 Task: Manage philanthropic or nonprofit projects, social impact campaigns, or community development in a repository.
Action: Mouse moved to (148, 113)
Screenshot: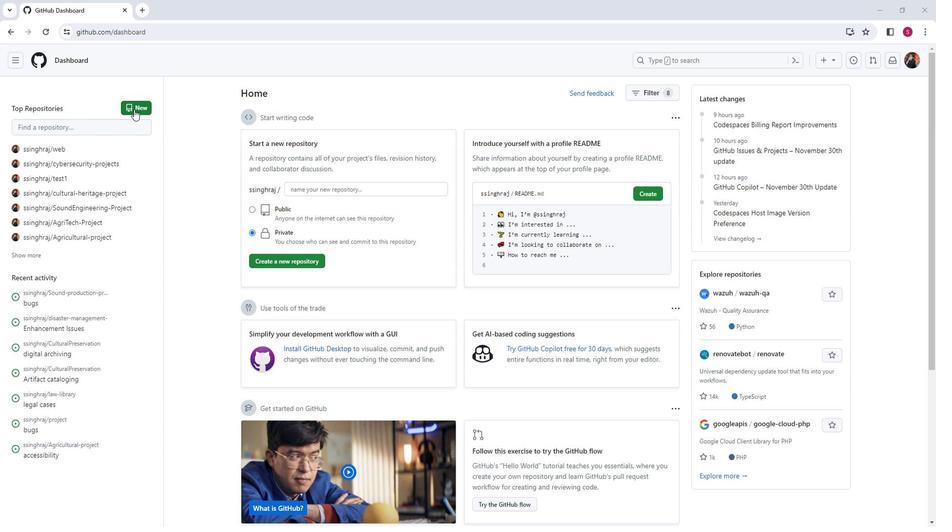 
Action: Mouse pressed left at (148, 113)
Screenshot: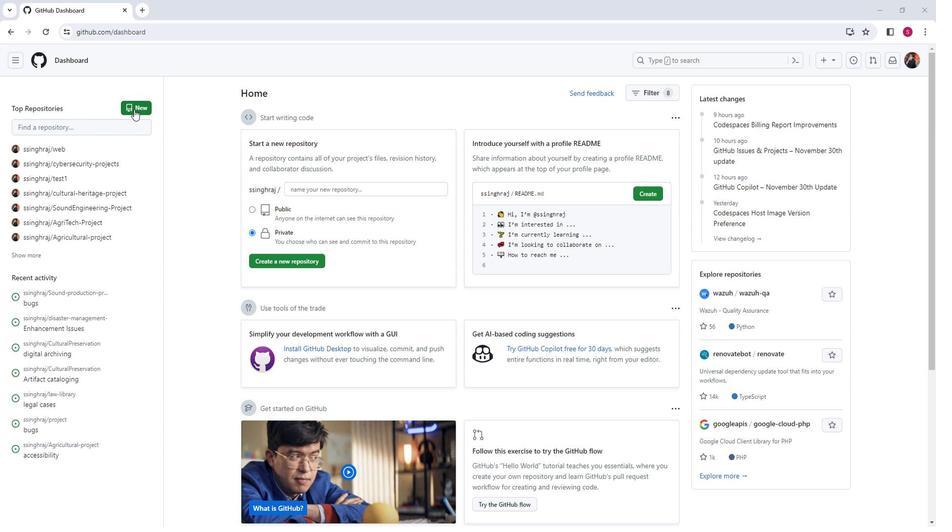 
Action: Mouse moved to (403, 249)
Screenshot: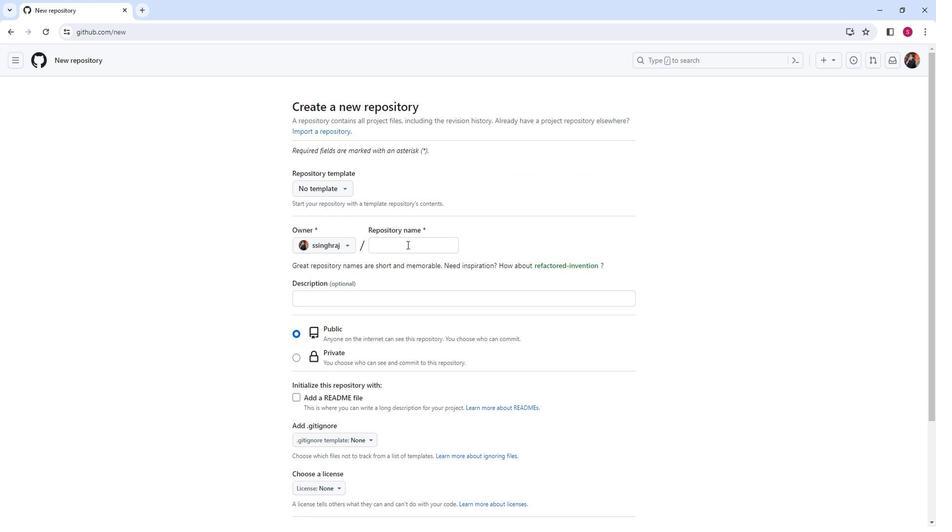 
Action: Mouse pressed left at (403, 249)
Screenshot: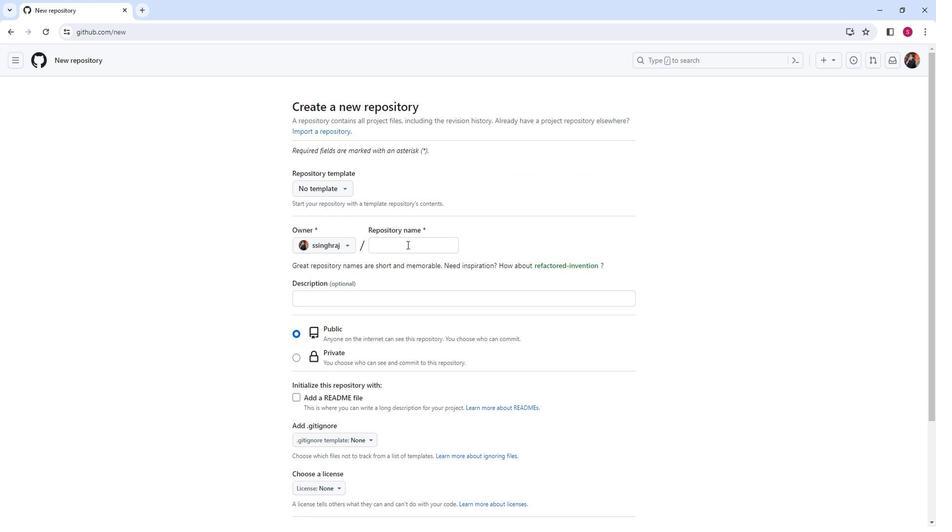 
Action: Key pressed nonprofit<Key.space>projects
Screenshot: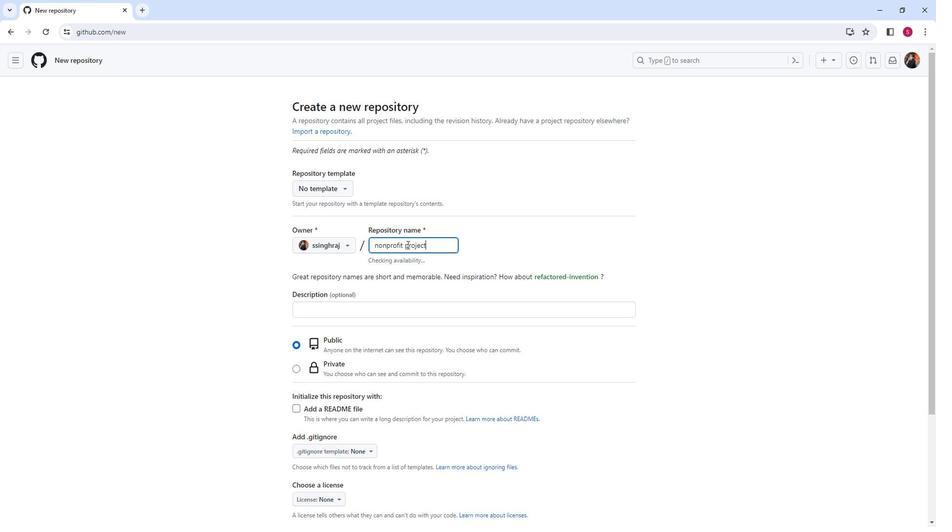
Action: Mouse moved to (437, 322)
Screenshot: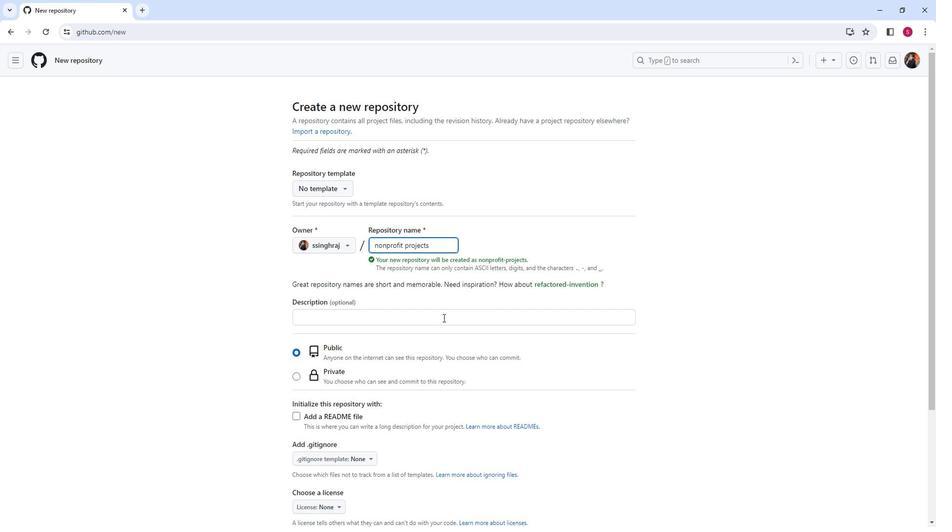 
Action: Mouse scrolled (437, 322) with delta (0, 0)
Screenshot: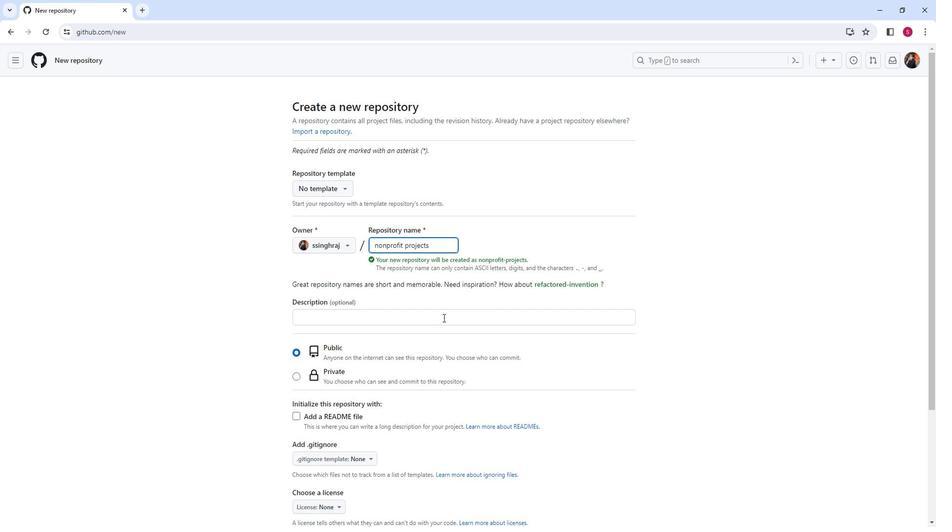 
Action: Mouse scrolled (437, 322) with delta (0, 0)
Screenshot: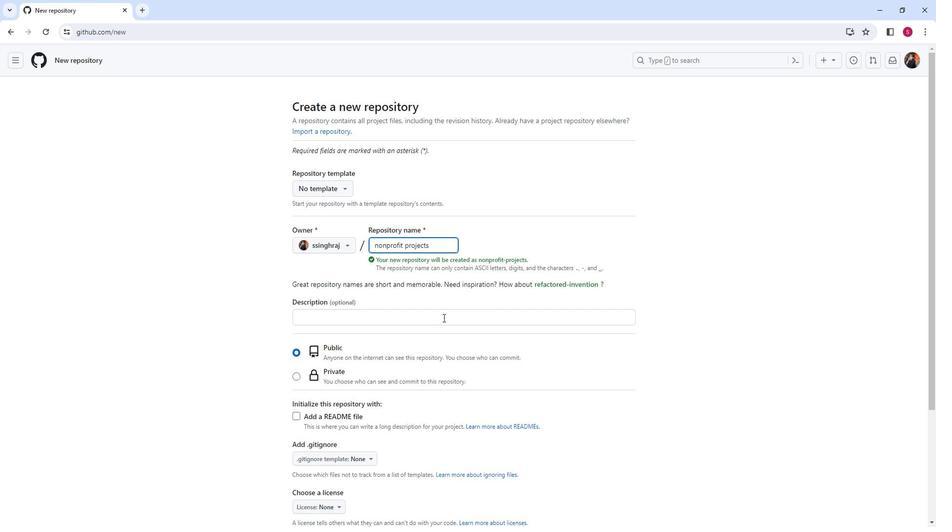 
Action: Mouse scrolled (437, 322) with delta (0, 0)
Screenshot: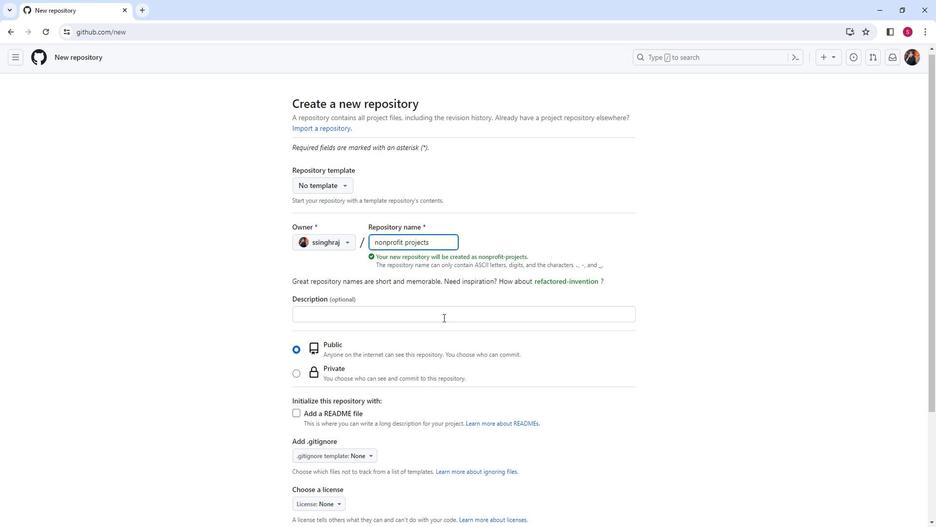 
Action: Mouse scrolled (437, 322) with delta (0, 0)
Screenshot: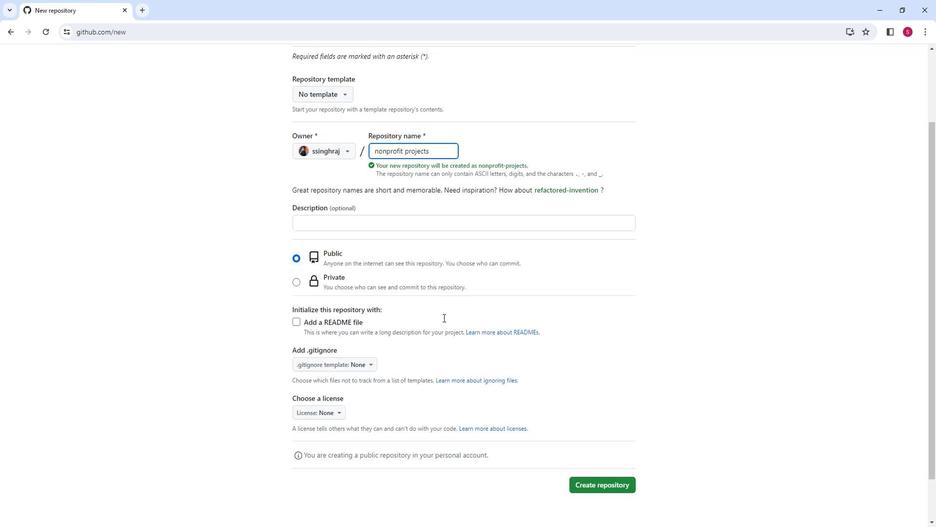 
Action: Mouse moved to (302, 273)
Screenshot: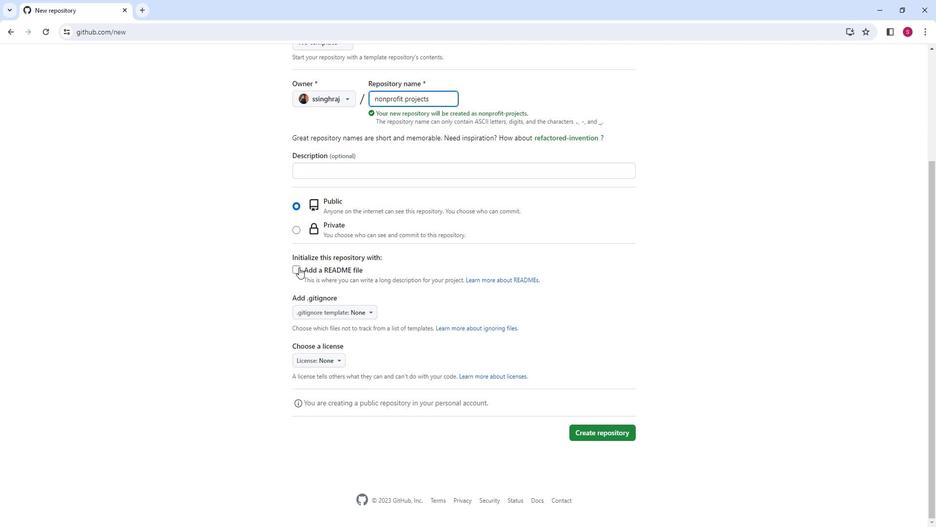 
Action: Mouse pressed left at (302, 273)
Screenshot: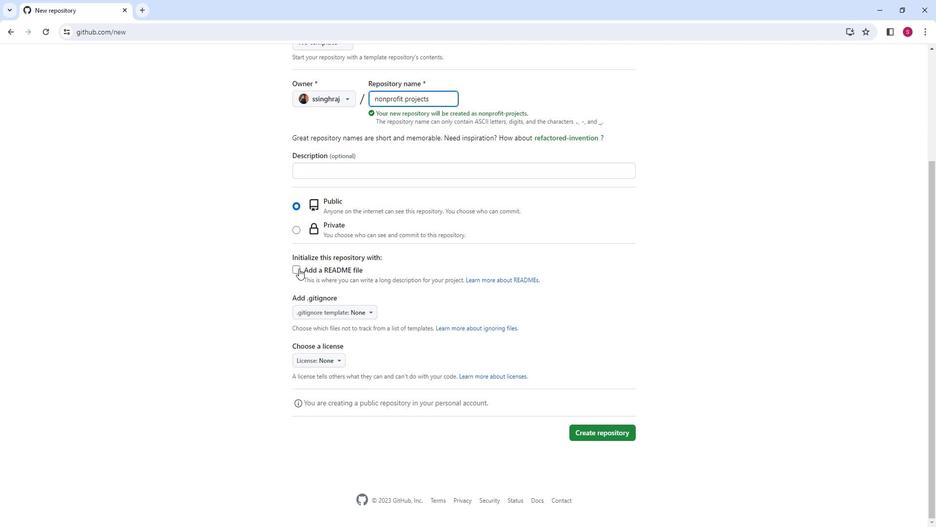 
Action: Mouse moved to (585, 455)
Screenshot: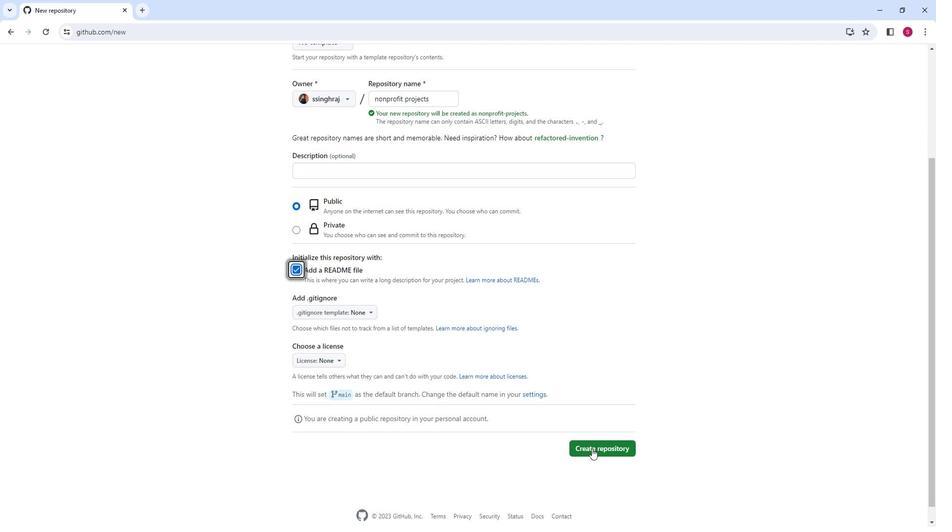 
Action: Mouse pressed left at (585, 455)
Screenshot: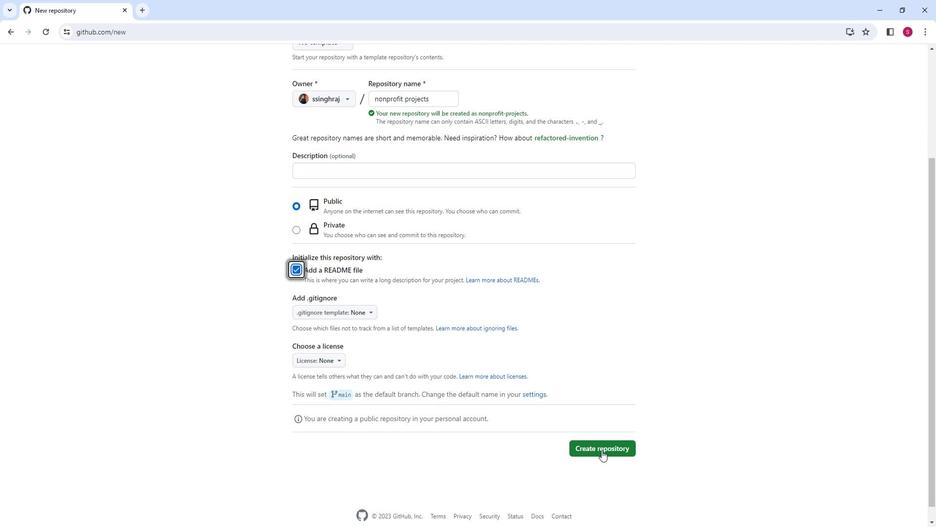 
Action: Mouse moved to (406, 90)
Screenshot: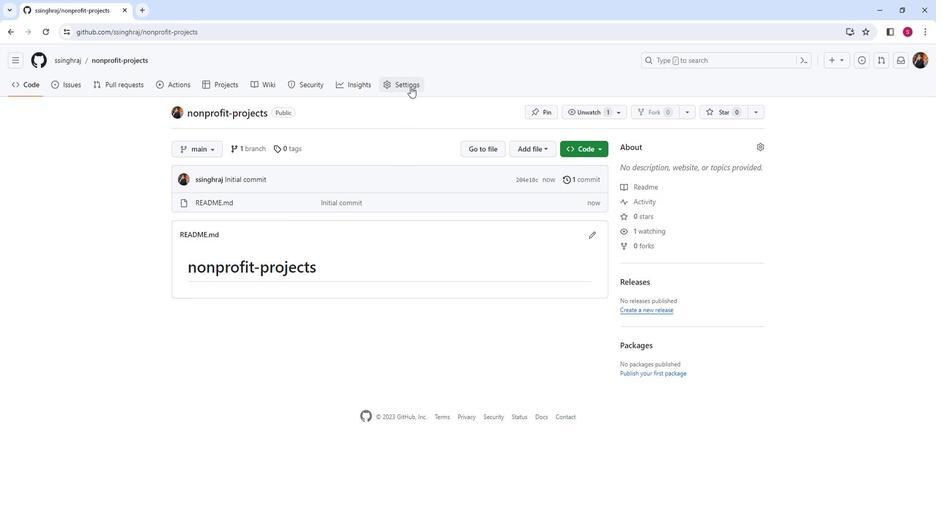 
Action: Mouse pressed left at (406, 90)
Screenshot: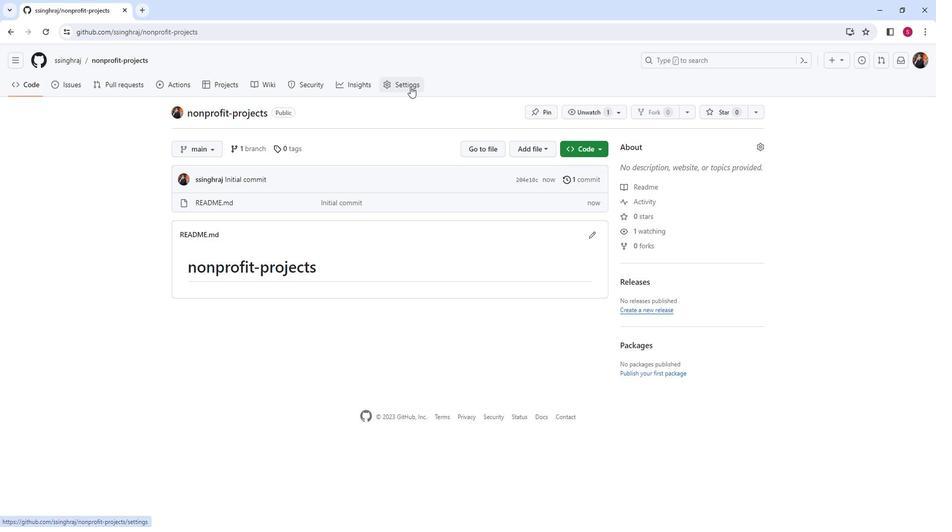 
Action: Mouse moved to (329, 185)
Screenshot: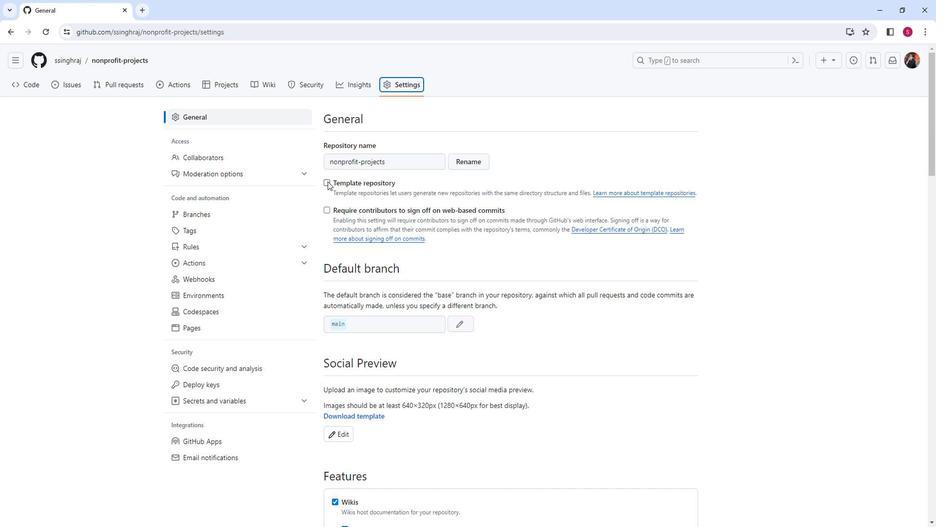 
Action: Mouse pressed left at (329, 185)
Screenshot: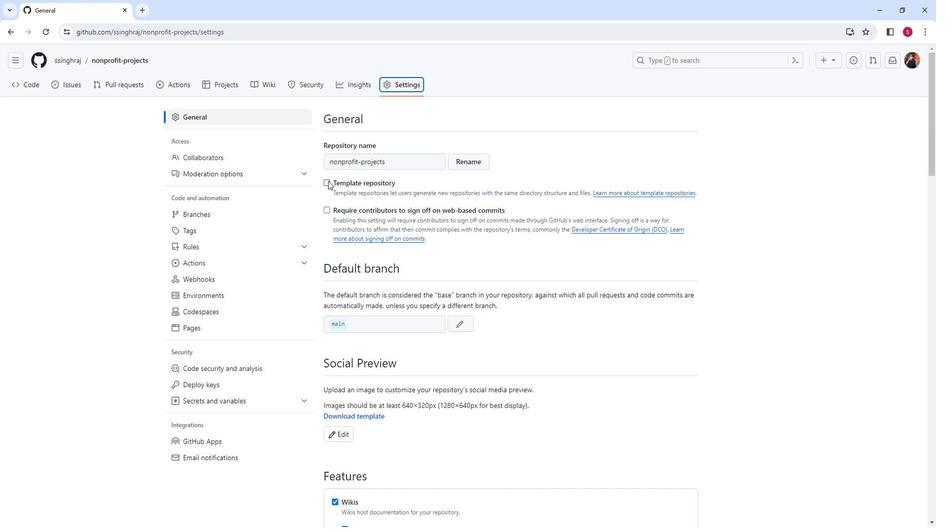 
Action: Mouse moved to (423, 260)
Screenshot: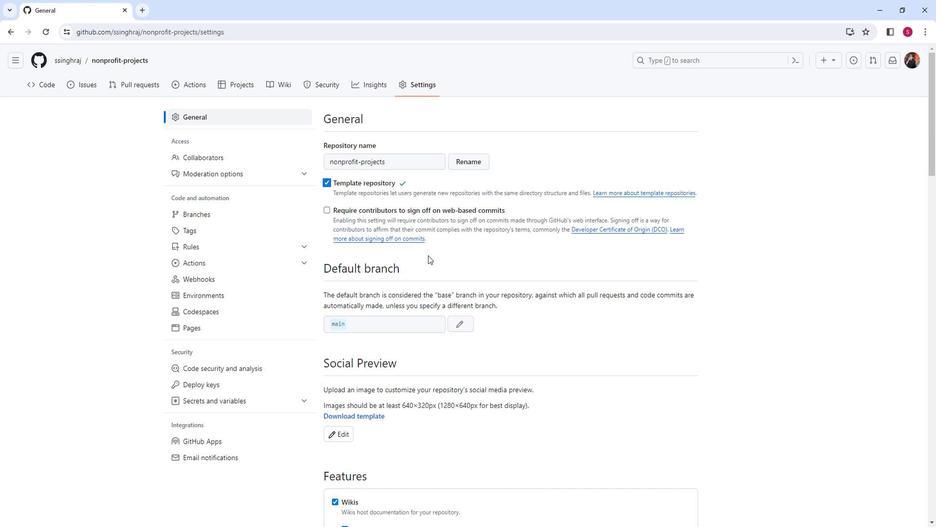
Action: Mouse scrolled (423, 259) with delta (0, 0)
Screenshot: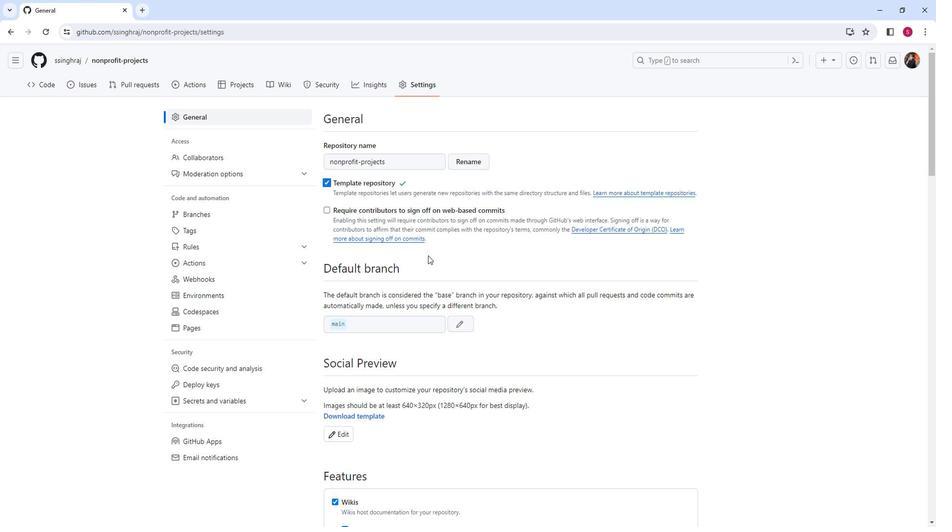 
Action: Mouse moved to (202, 166)
Screenshot: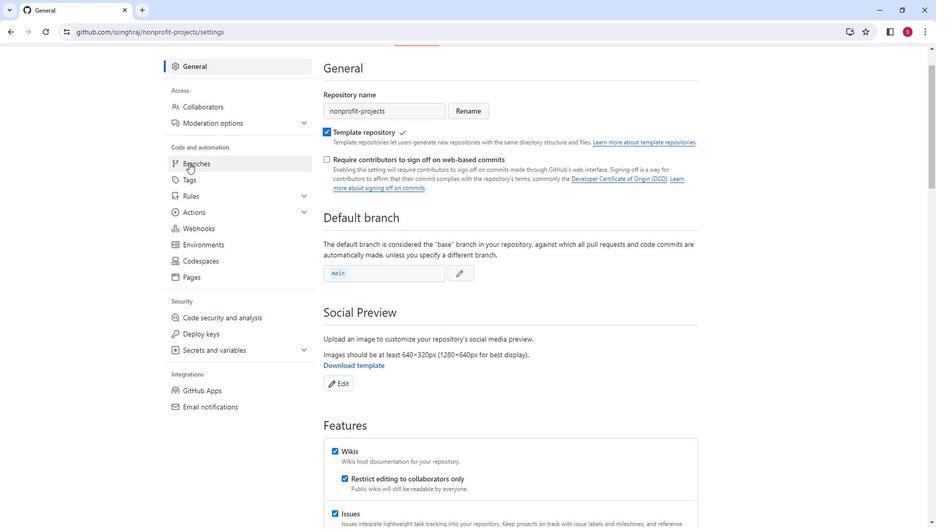 
Action: Mouse pressed left at (202, 166)
Screenshot: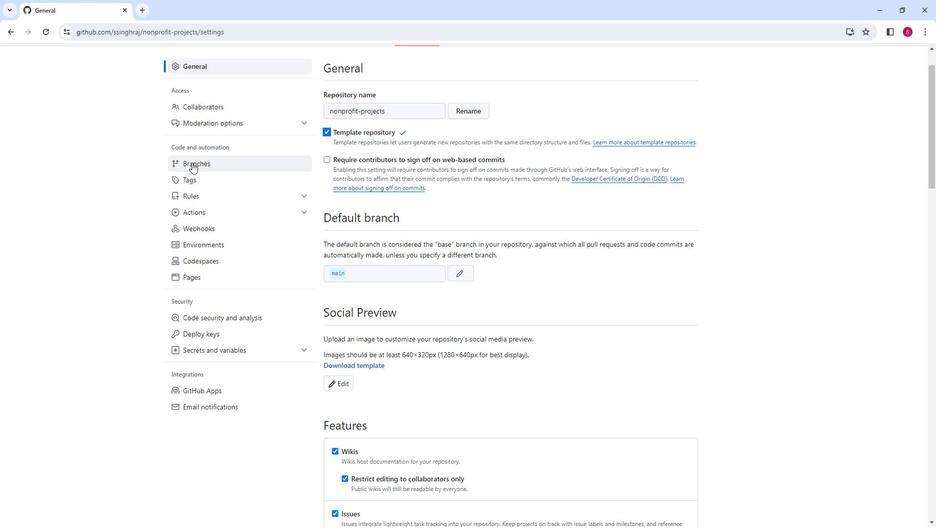 
Action: Mouse moved to (399, 188)
Screenshot: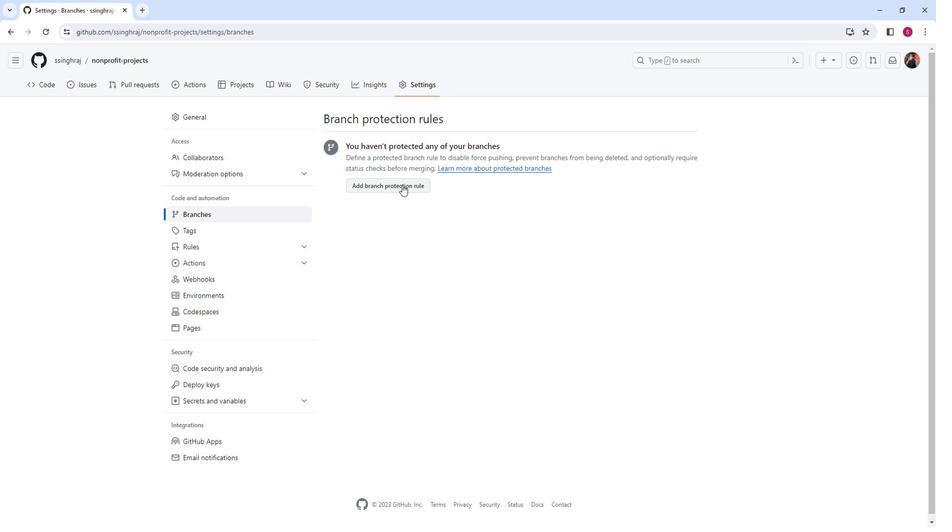 
Action: Mouse pressed left at (399, 188)
Screenshot: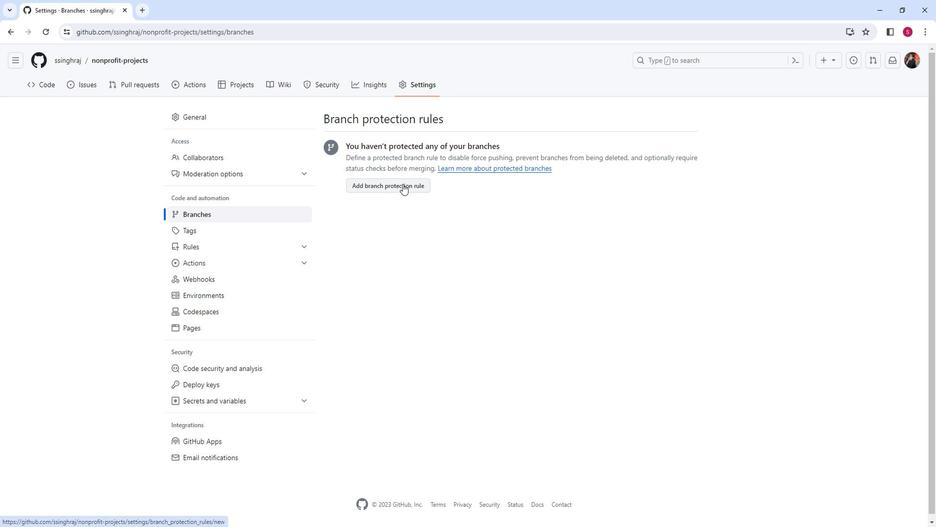 
Action: Mouse moved to (394, 272)
Screenshot: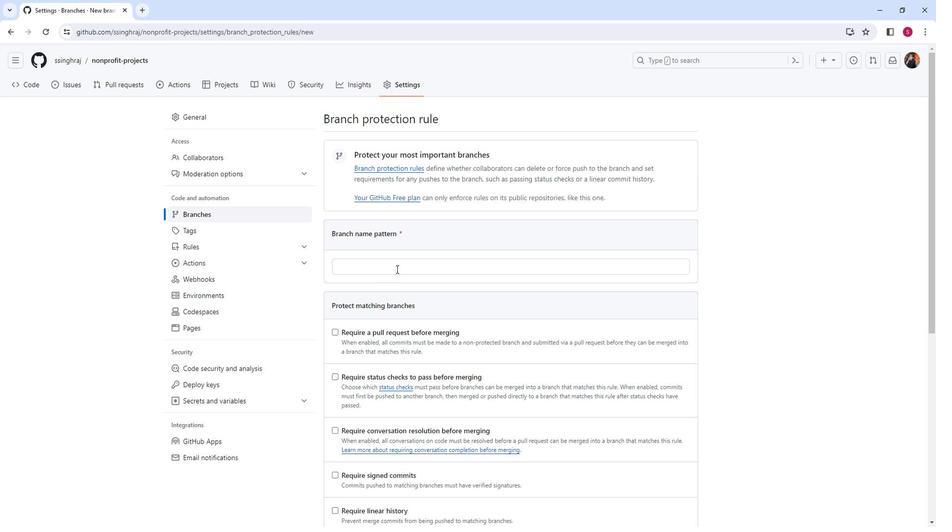 
Action: Mouse pressed left at (394, 272)
Screenshot: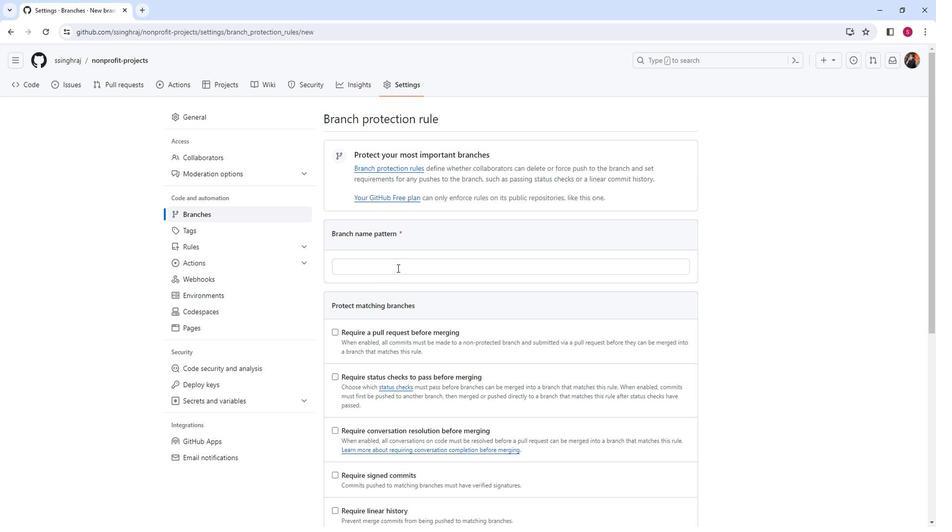 
Action: Mouse moved to (394, 272)
Screenshot: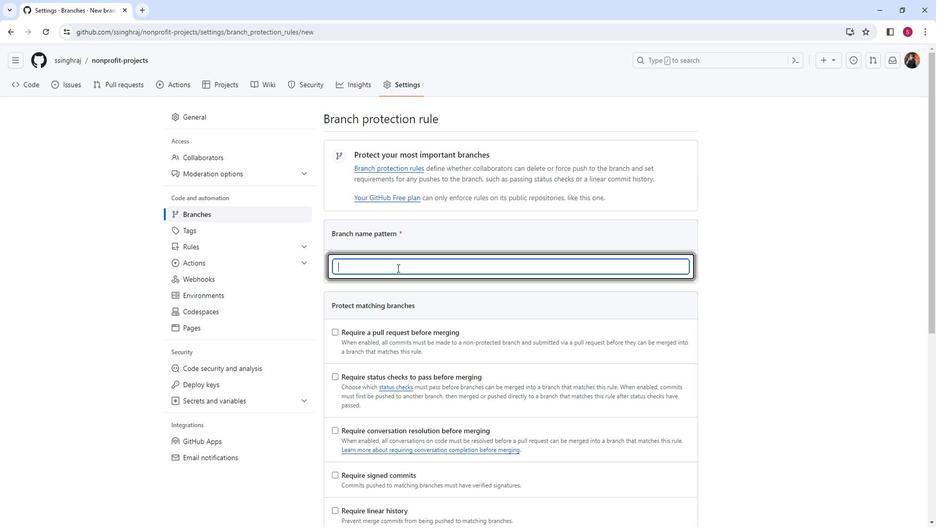 
Action: Key pressed enhancement
Screenshot: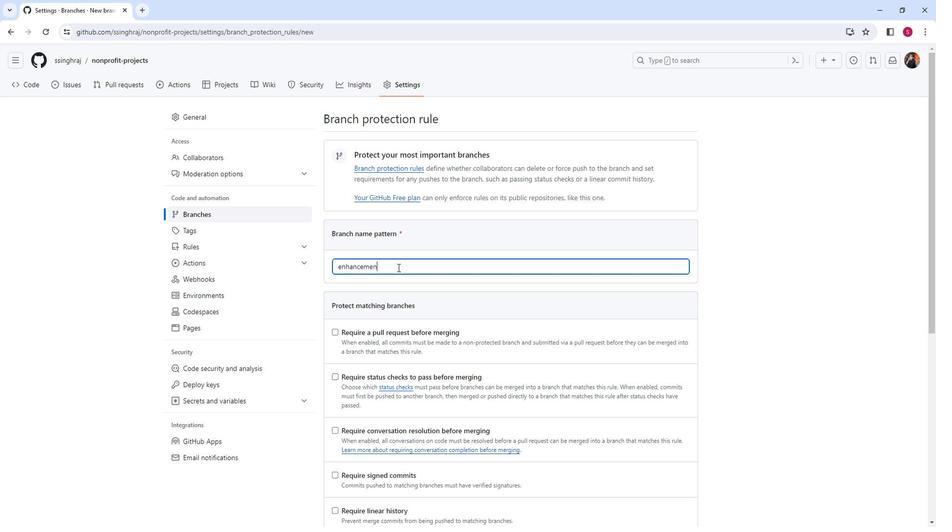 
Action: Mouse moved to (404, 289)
Screenshot: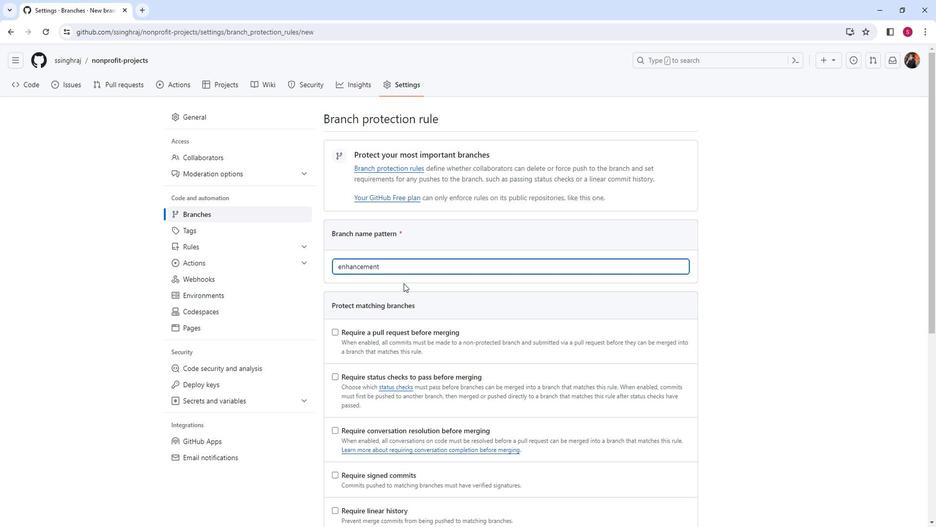 
Action: Mouse pressed left at (404, 289)
Screenshot: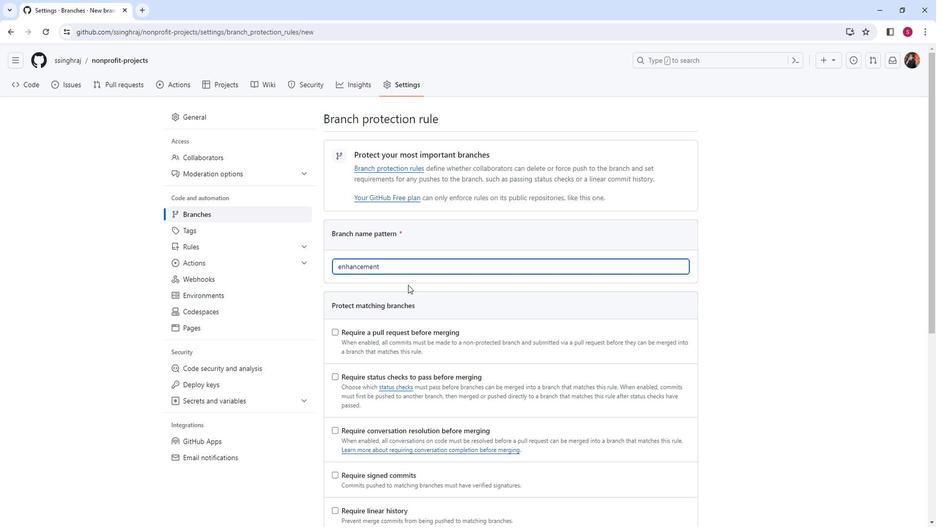 
Action: Mouse moved to (334, 335)
Screenshot: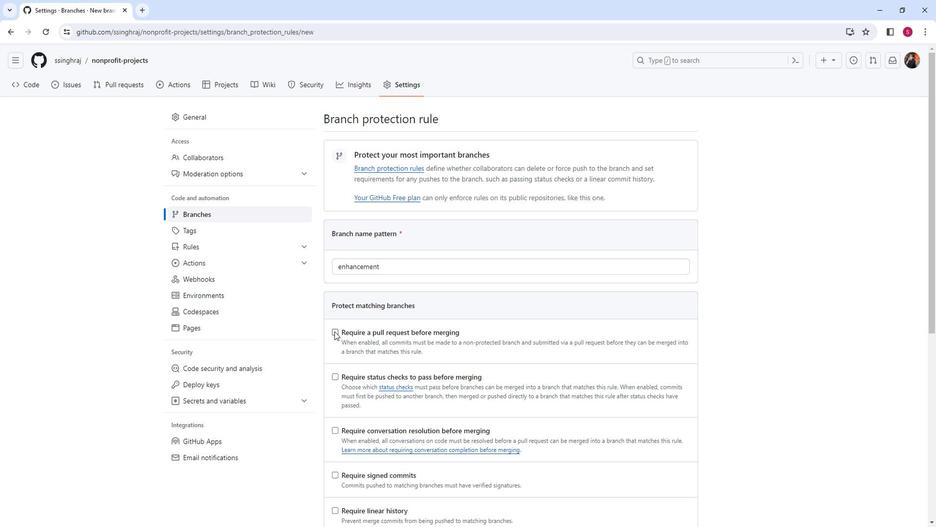 
Action: Mouse pressed left at (334, 335)
Screenshot: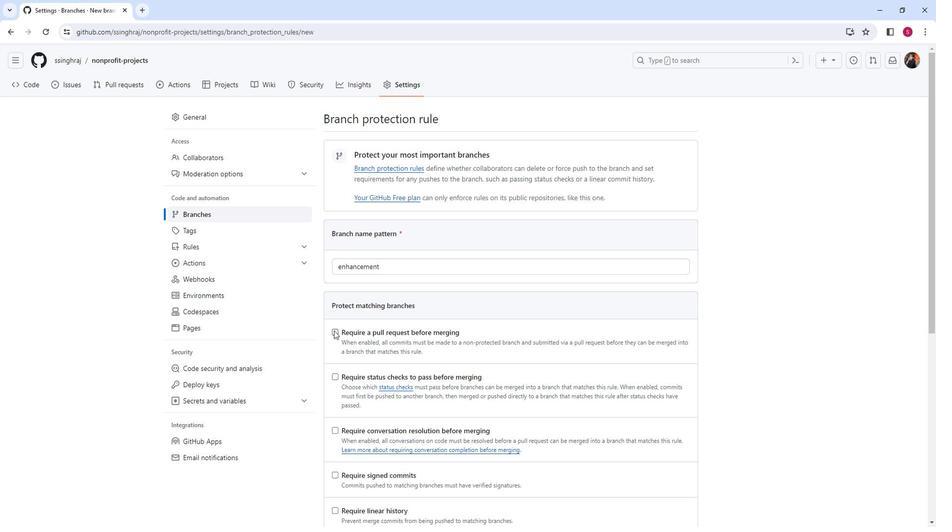 
Action: Mouse moved to (424, 332)
Screenshot: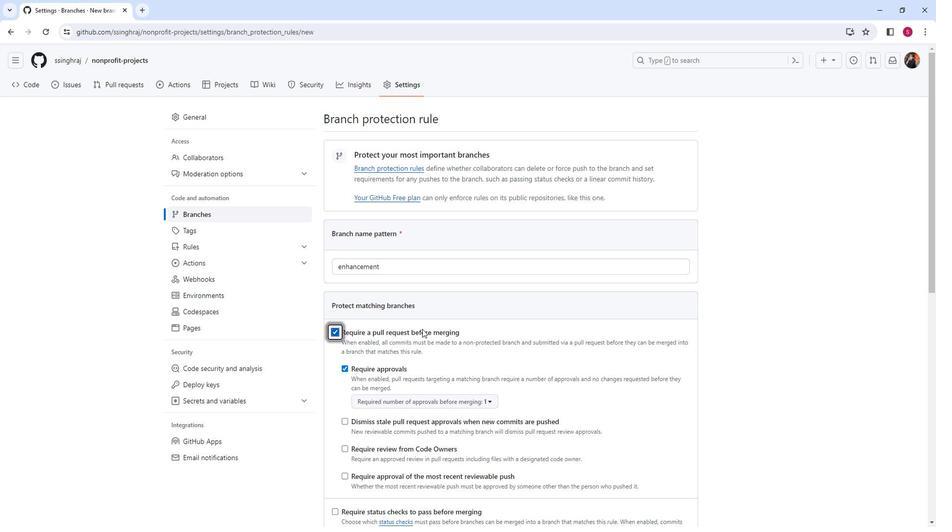 
Action: Mouse scrolled (424, 332) with delta (0, 0)
Screenshot: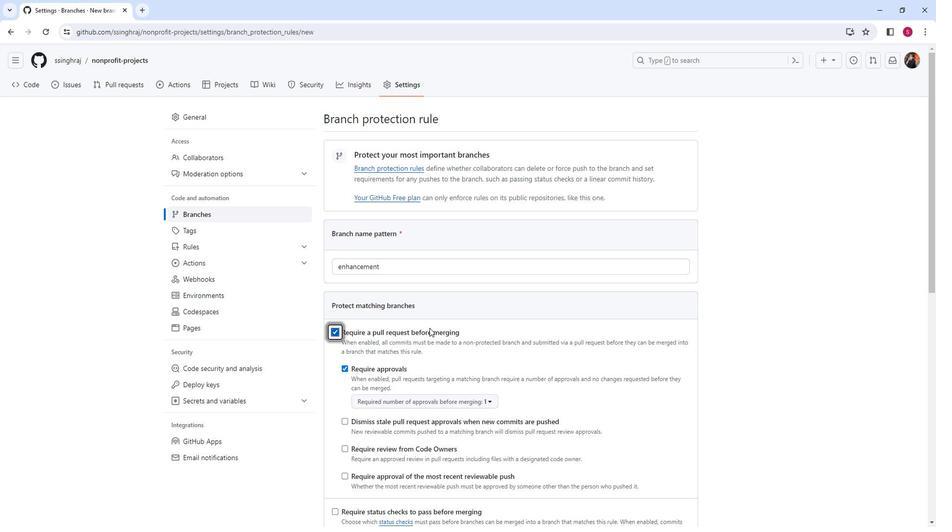 
Action: Mouse scrolled (424, 332) with delta (0, 0)
Screenshot: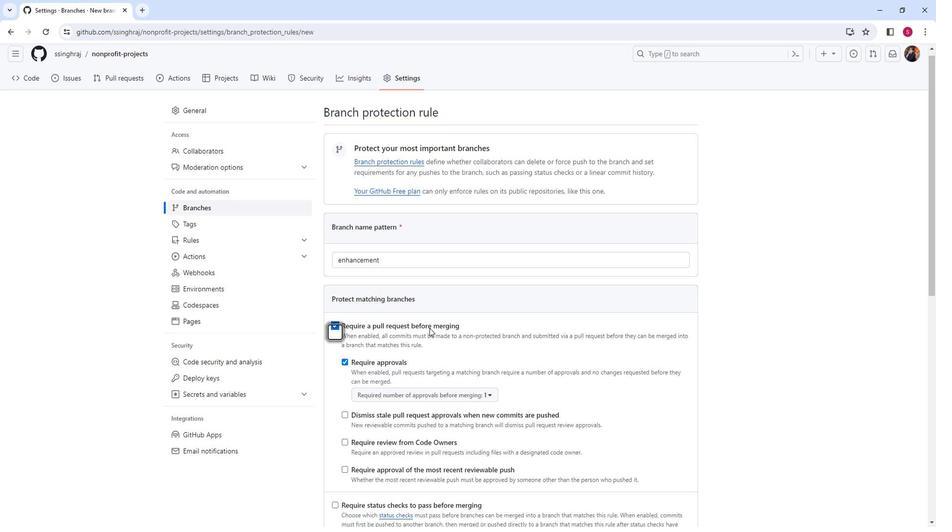 
Action: Mouse moved to (343, 353)
Screenshot: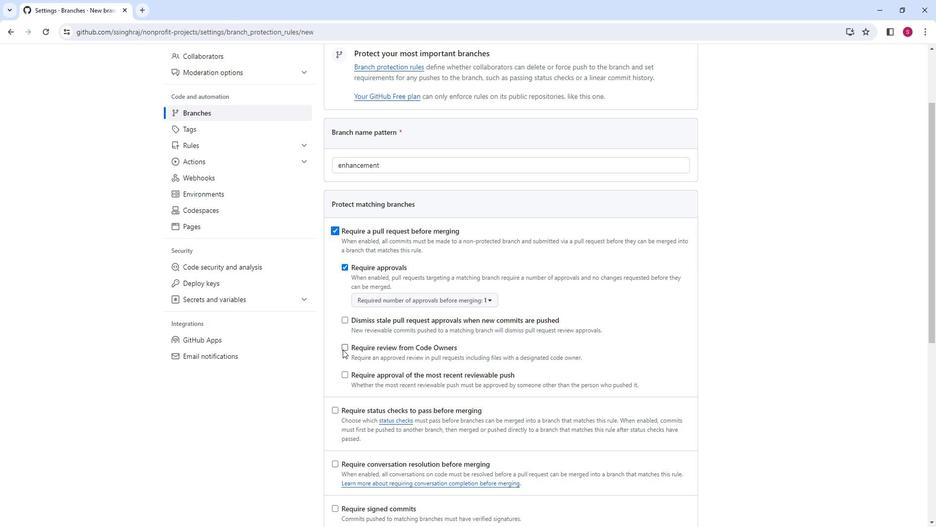 
Action: Mouse pressed left at (343, 353)
Screenshot: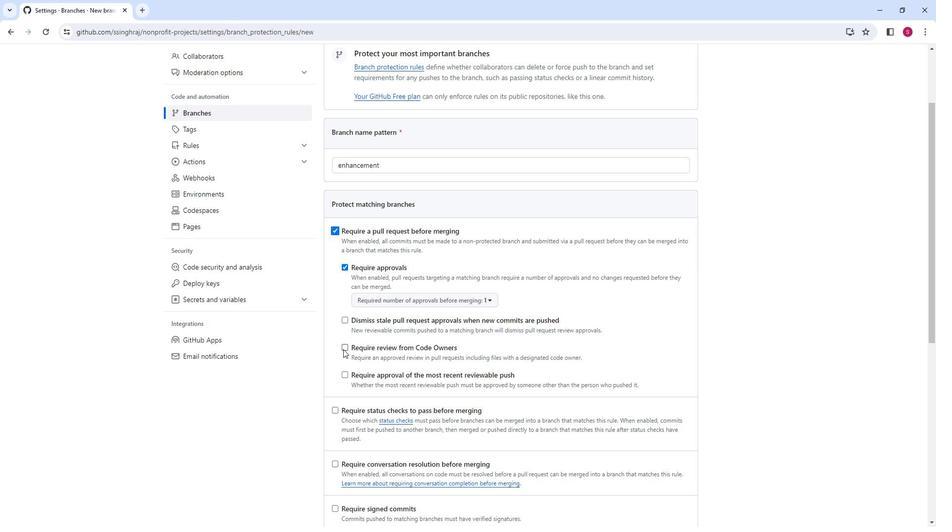 
Action: Mouse moved to (501, 371)
Screenshot: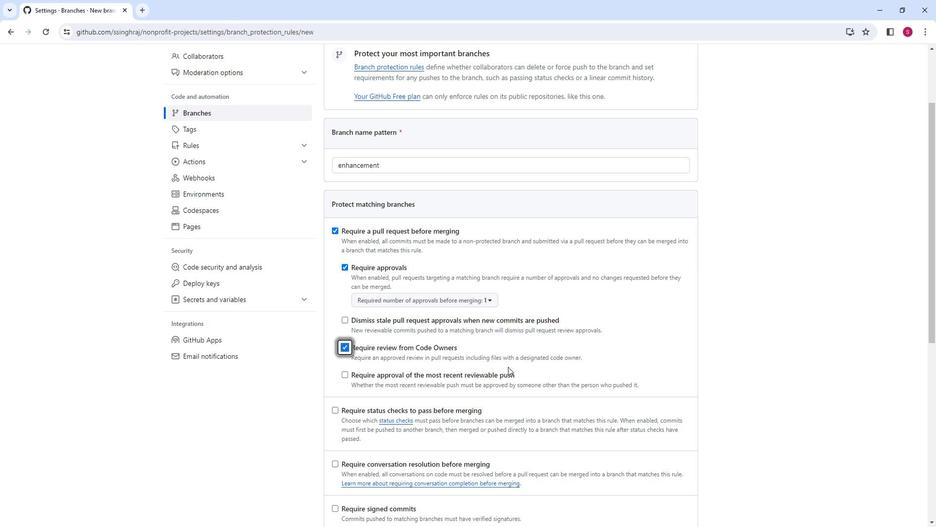 
Action: Mouse scrolled (501, 371) with delta (0, 0)
Screenshot: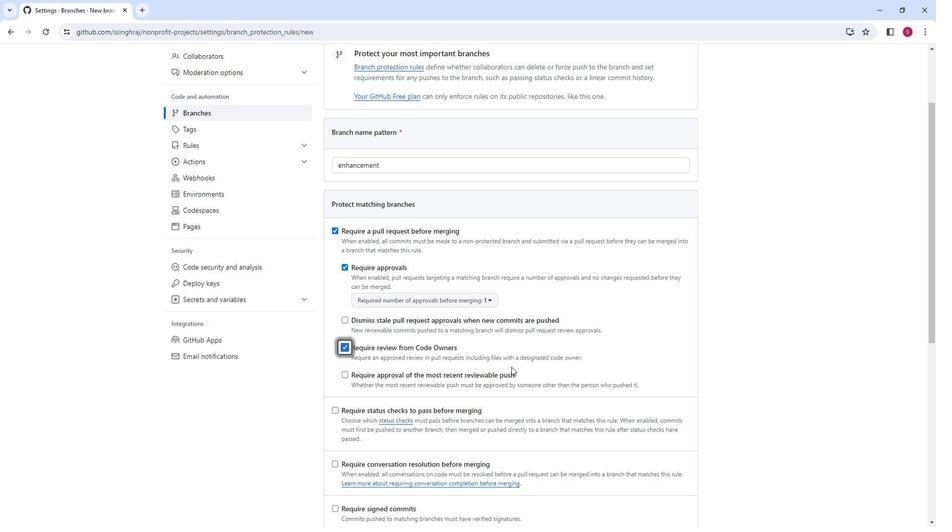 
Action: Mouse scrolled (501, 371) with delta (0, 0)
Screenshot: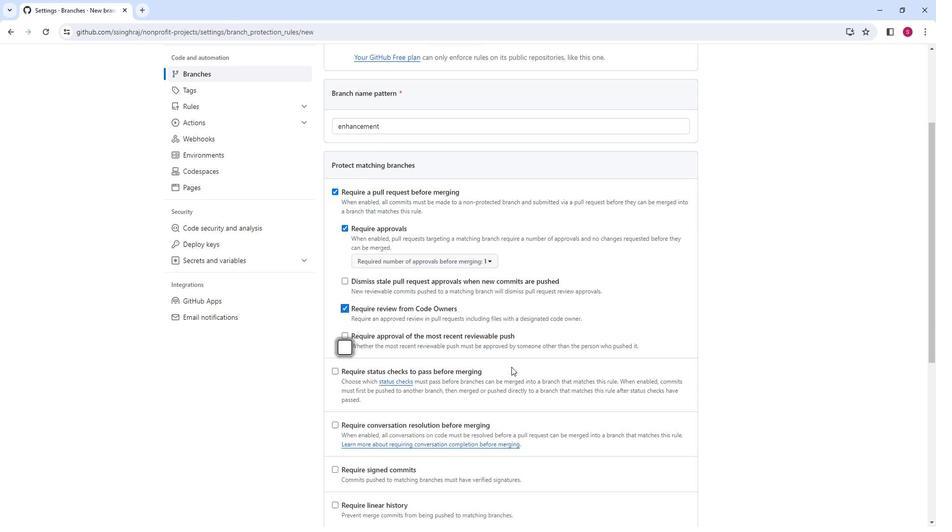
Action: Mouse moved to (345, 281)
Screenshot: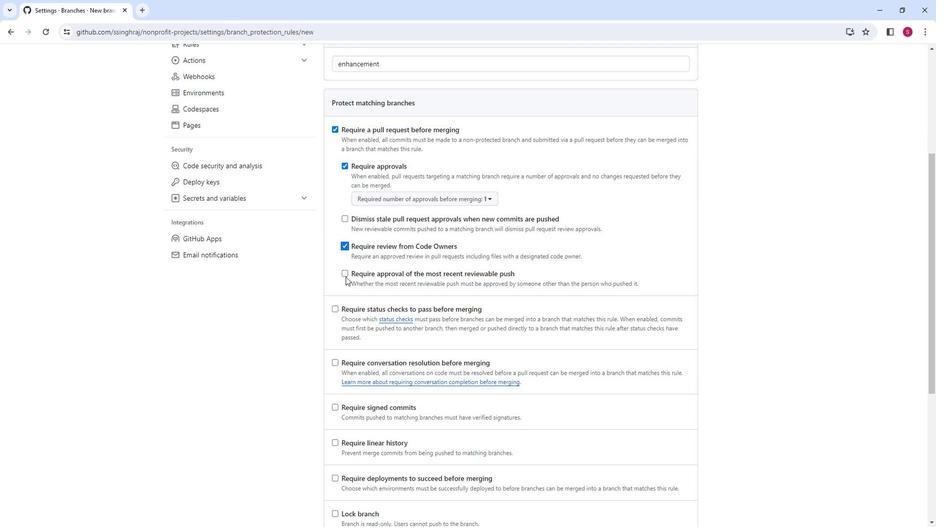
Action: Mouse pressed left at (345, 281)
Screenshot: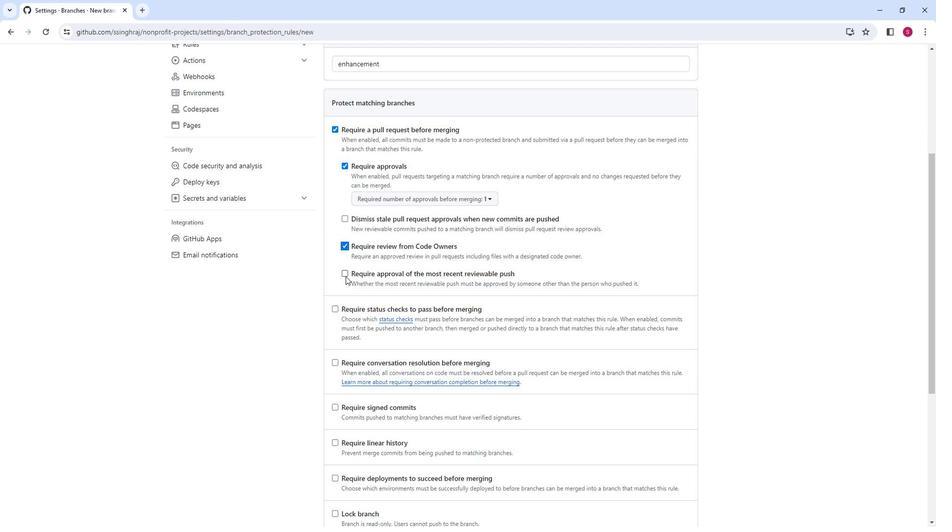 
Action: Mouse moved to (506, 364)
Screenshot: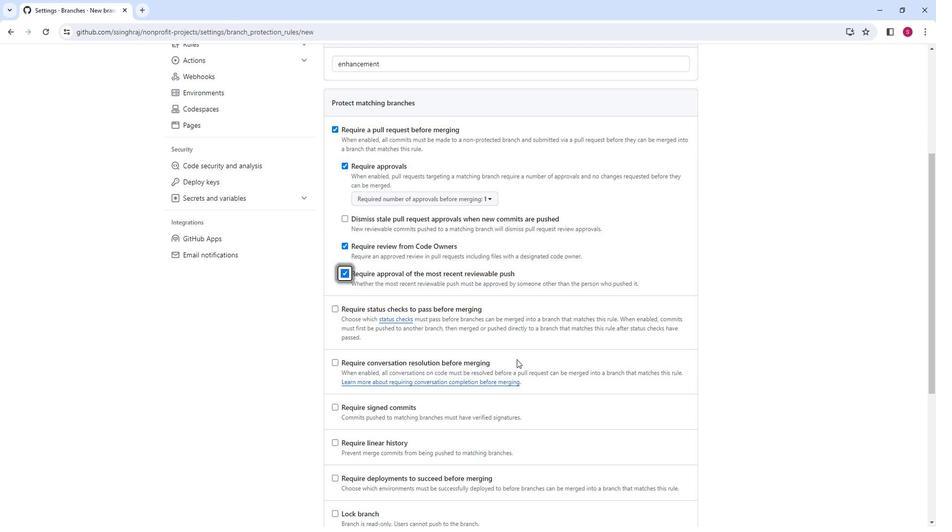 
Action: Mouse scrolled (506, 364) with delta (0, 0)
Screenshot: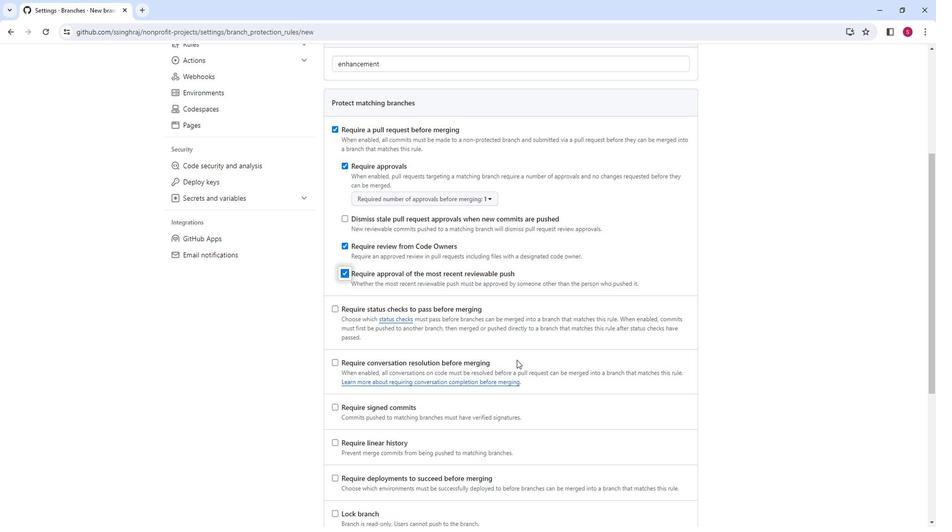 
Action: Mouse scrolled (506, 364) with delta (0, 0)
Screenshot: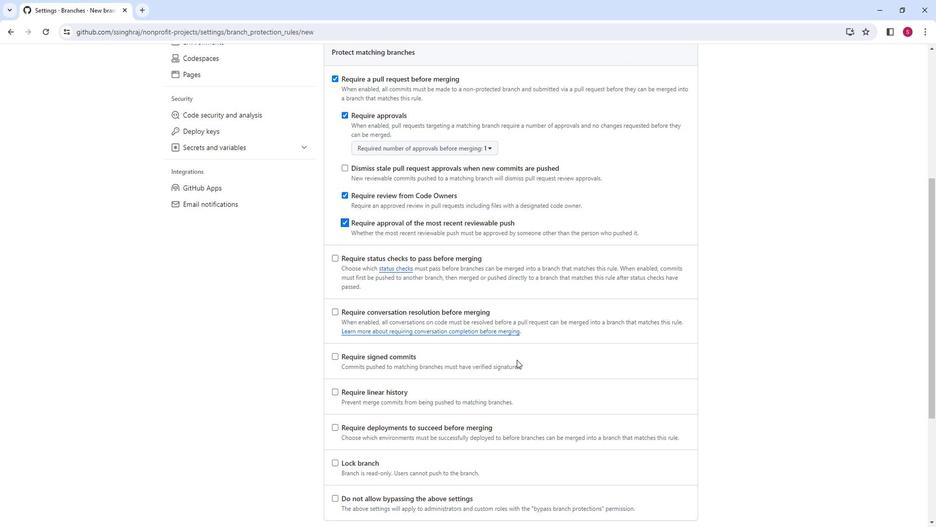 
Action: Mouse scrolled (506, 364) with delta (0, 0)
Screenshot: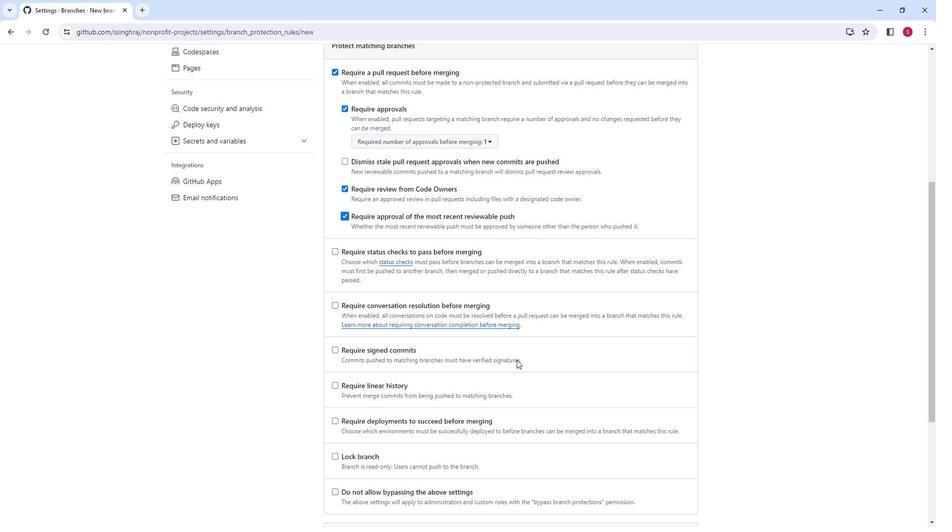 
Action: Mouse moved to (441, 332)
Screenshot: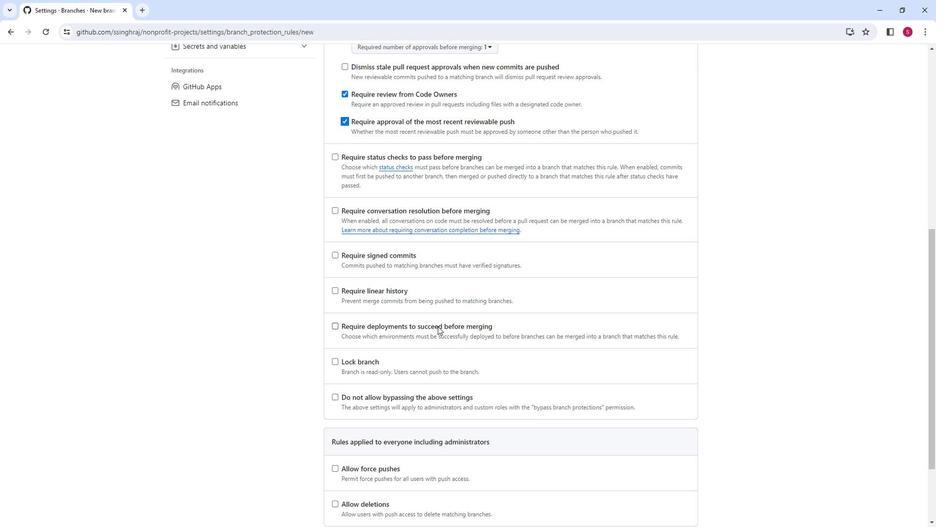 
Action: Mouse scrolled (441, 332) with delta (0, 0)
Screenshot: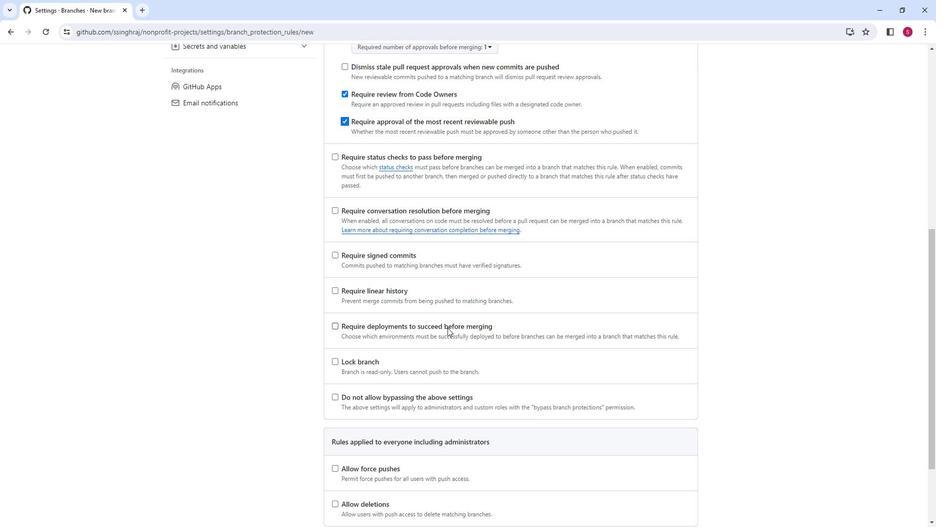 
Action: Mouse moved to (334, 314)
Screenshot: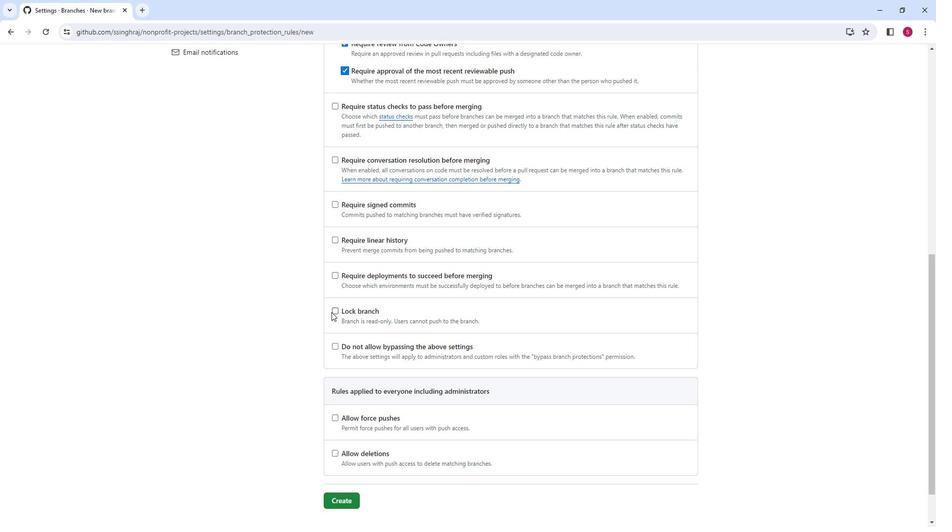 
Action: Mouse pressed left at (334, 314)
Screenshot: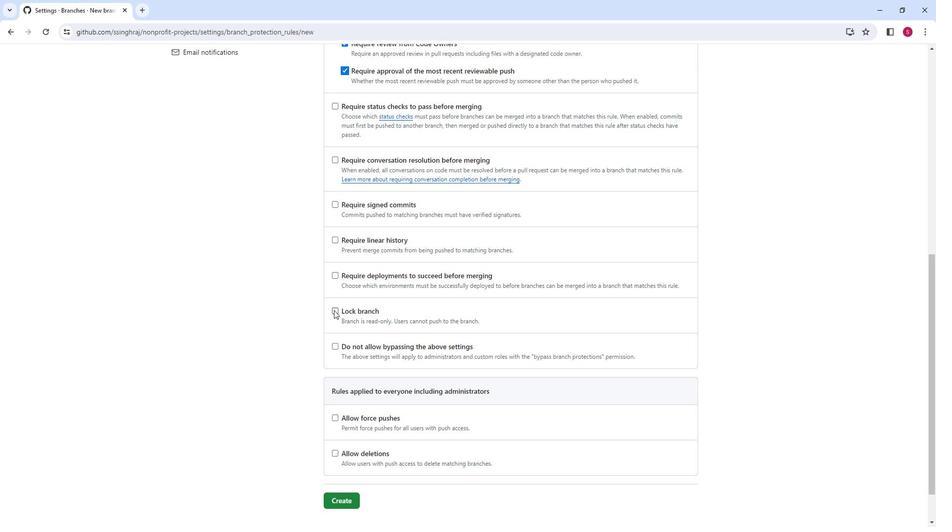 
Action: Mouse moved to (334, 350)
Screenshot: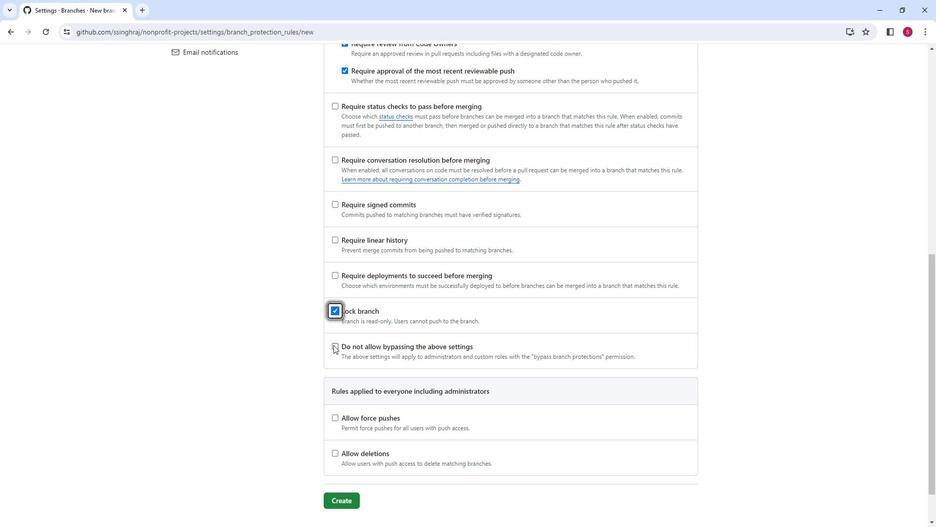 
Action: Mouse pressed left at (334, 350)
Screenshot: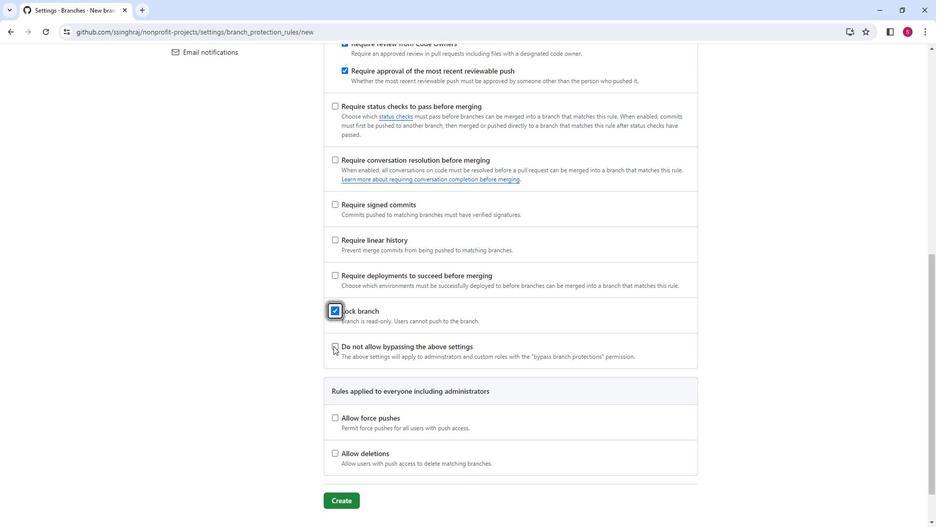 
Action: Mouse moved to (337, 509)
Screenshot: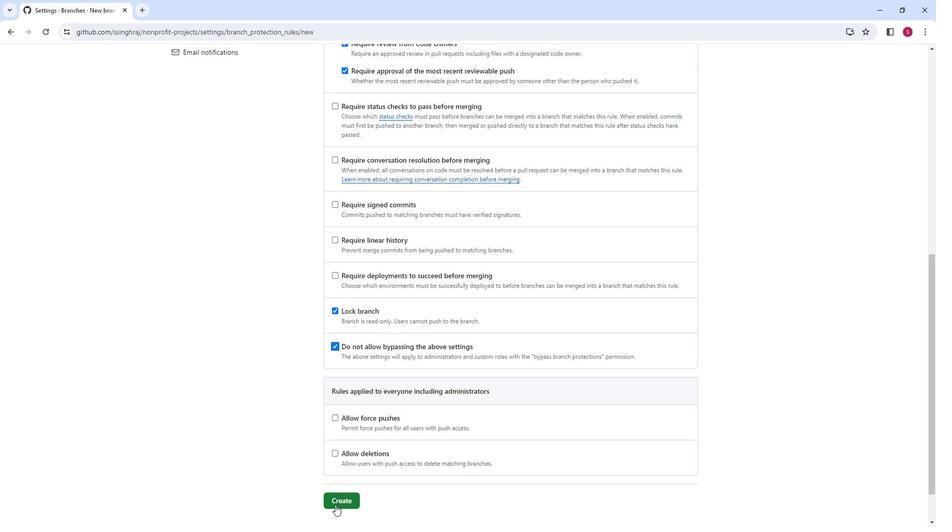 
Action: Mouse pressed left at (337, 509)
Screenshot: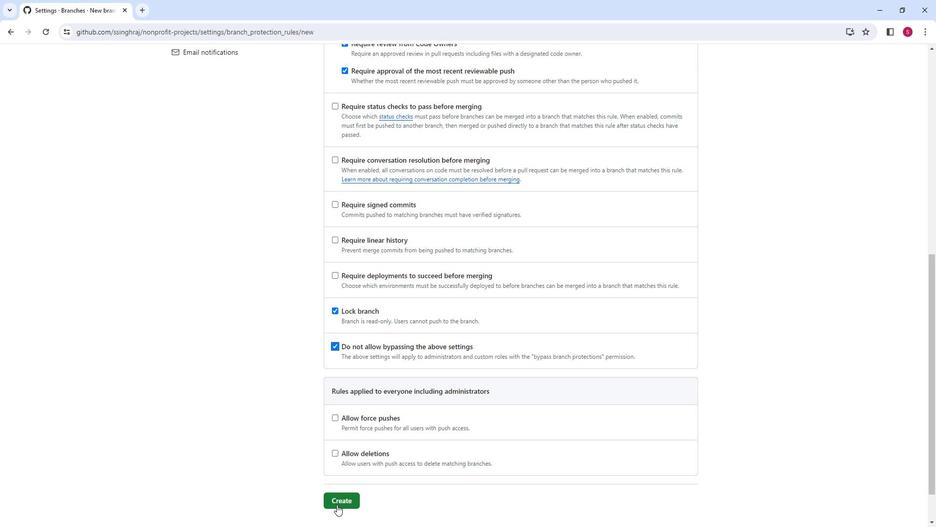 
Action: Mouse moved to (375, 247)
Screenshot: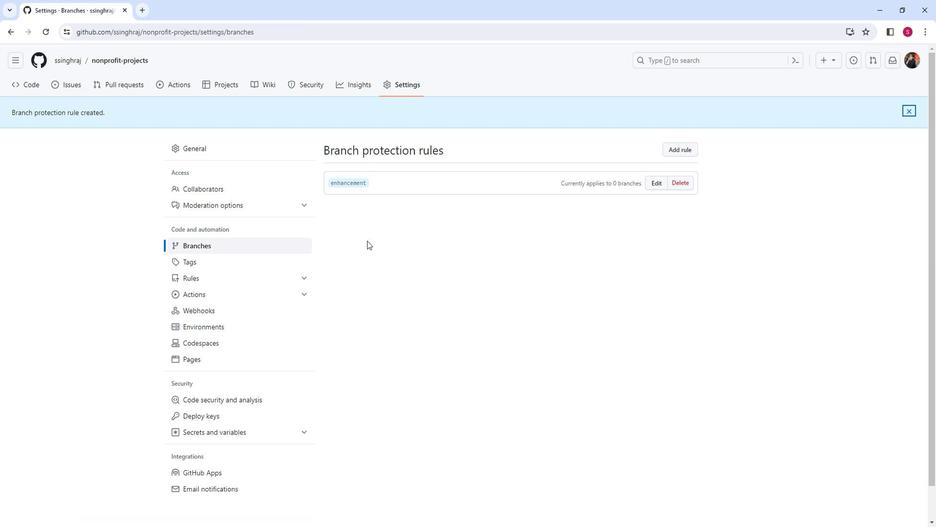 
Action: Mouse scrolled (375, 246) with delta (0, 0)
Screenshot: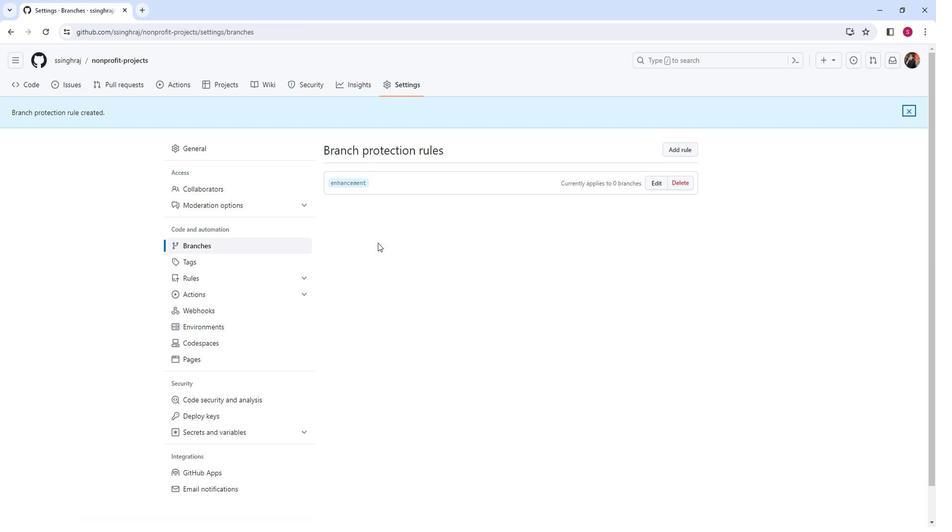 
Action: Mouse moved to (224, 115)
Screenshot: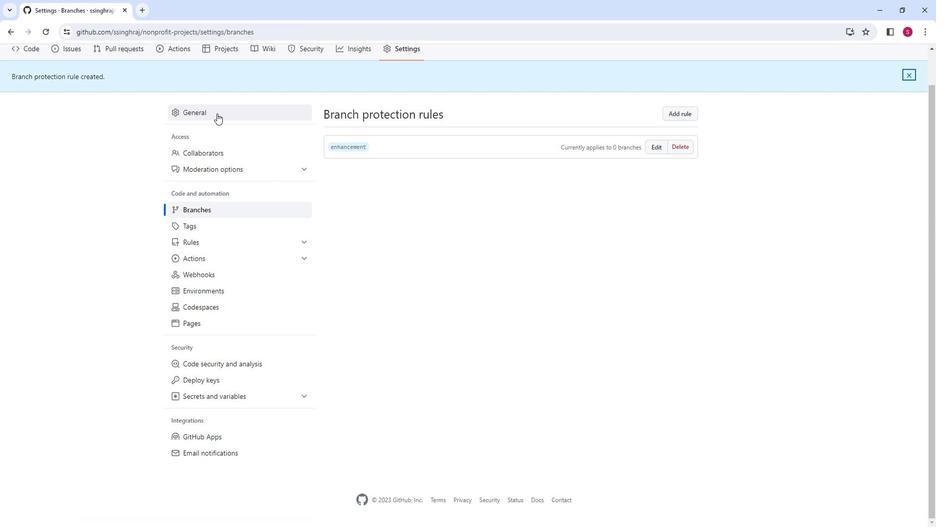 
Action: Mouse scrolled (224, 116) with delta (0, 0)
Screenshot: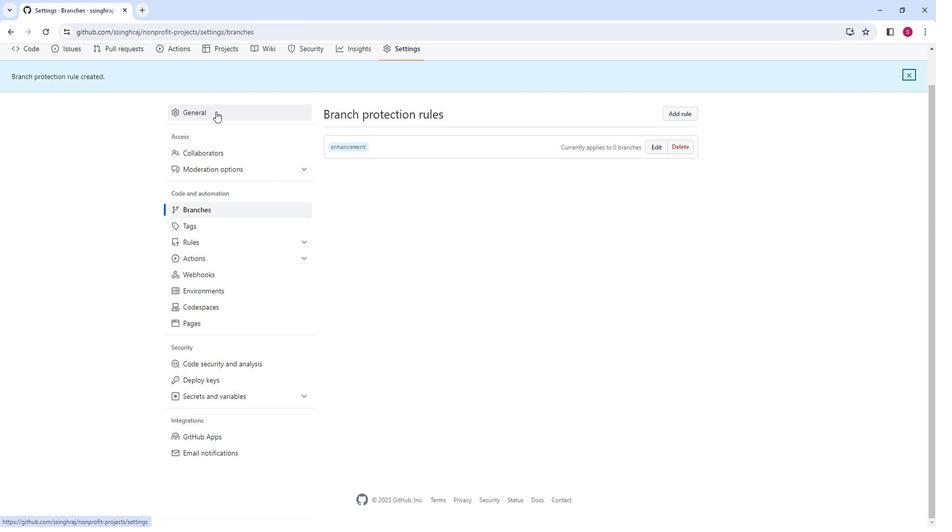 
Action: Mouse scrolled (224, 116) with delta (0, 0)
Screenshot: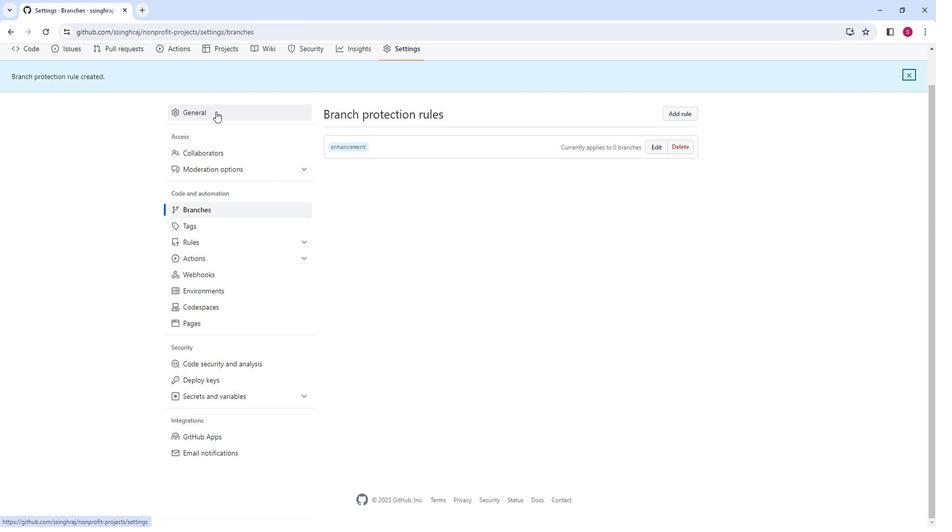 
Action: Mouse moved to (227, 150)
Screenshot: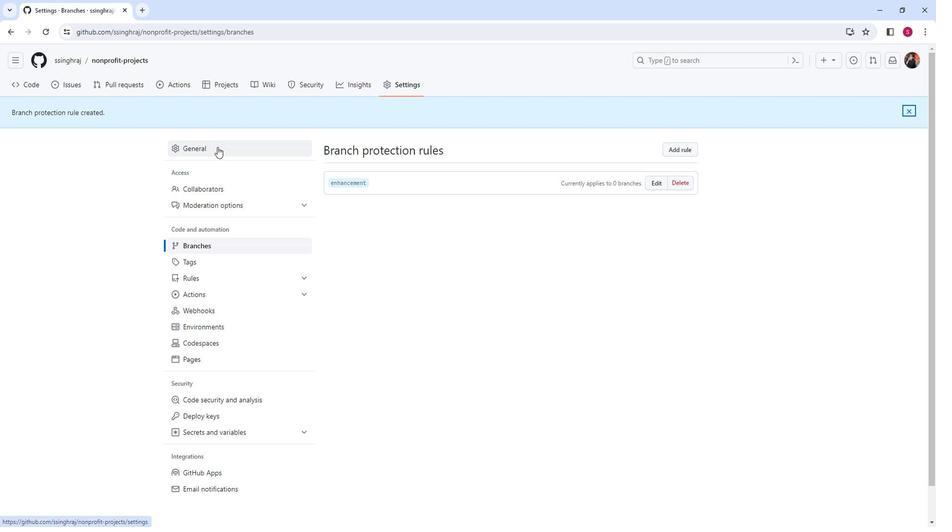 
Action: Mouse pressed left at (227, 150)
Screenshot: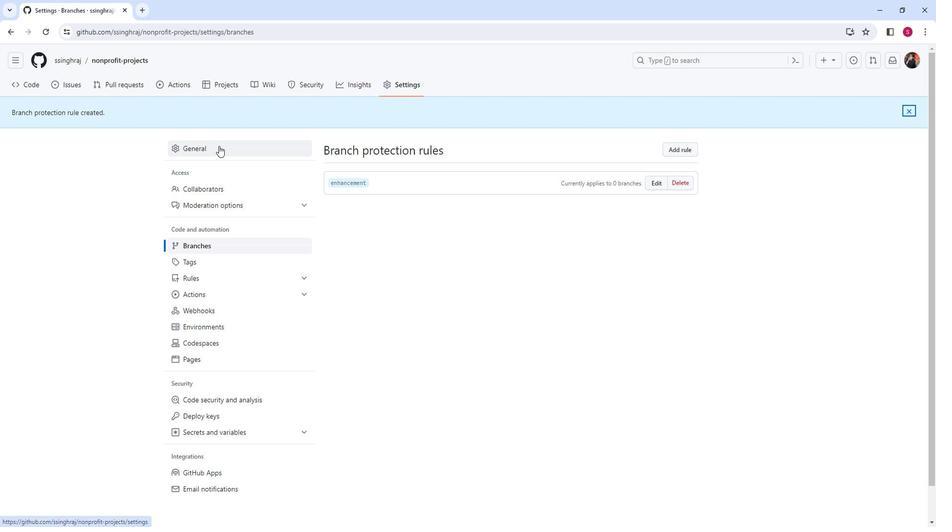 
Action: Mouse moved to (494, 291)
Screenshot: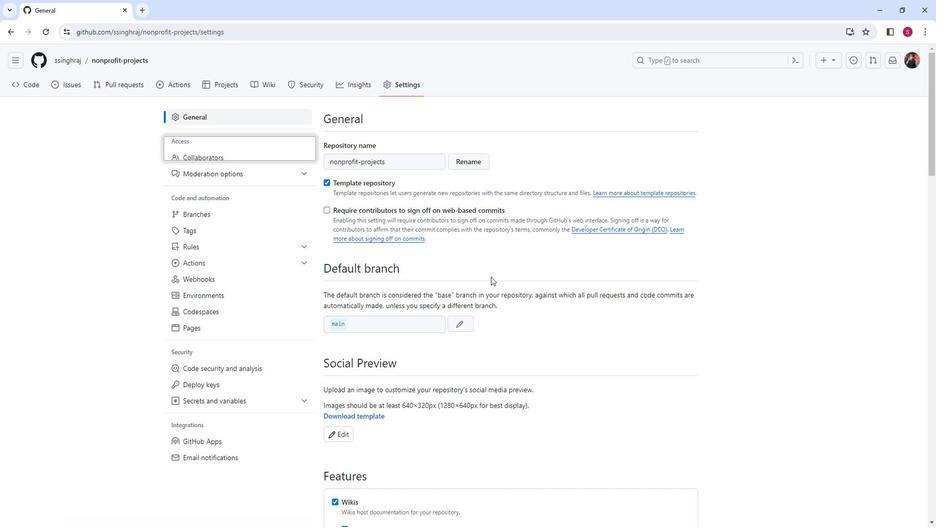 
Action: Mouse scrolled (494, 290) with delta (0, 0)
Screenshot: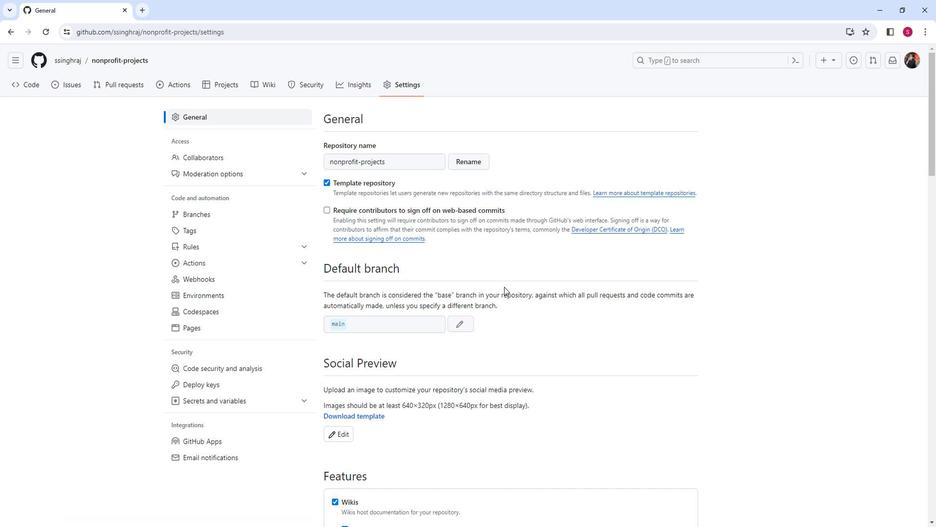 
Action: Mouse scrolled (494, 290) with delta (0, 0)
Screenshot: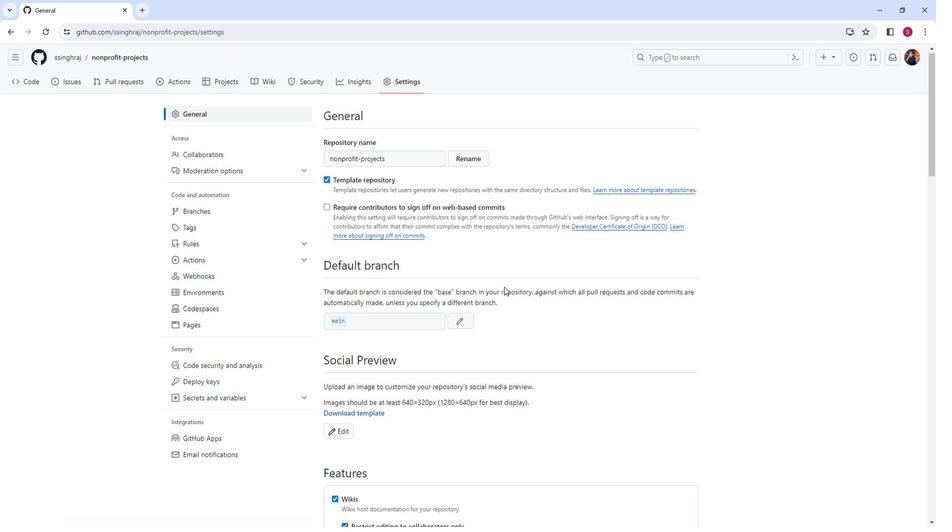 
Action: Mouse scrolled (494, 290) with delta (0, 0)
Screenshot: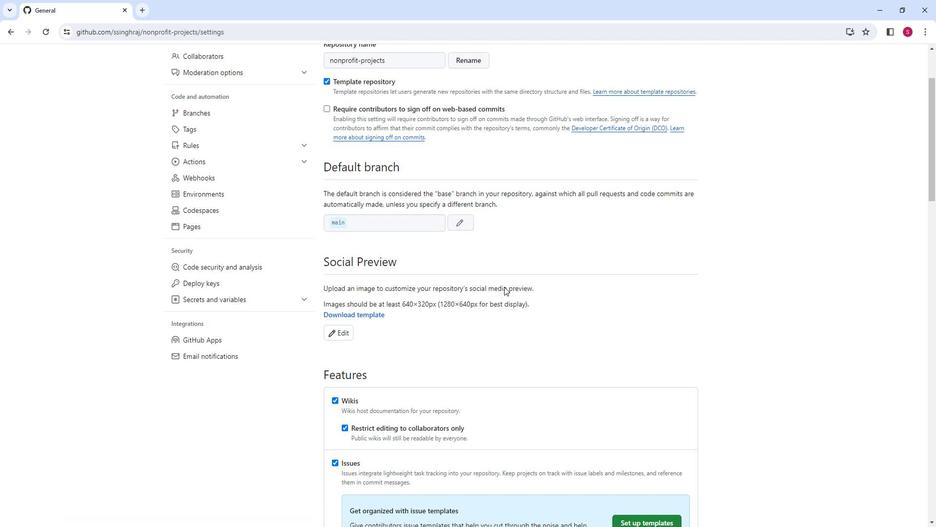 
Action: Mouse scrolled (494, 290) with delta (0, 0)
Screenshot: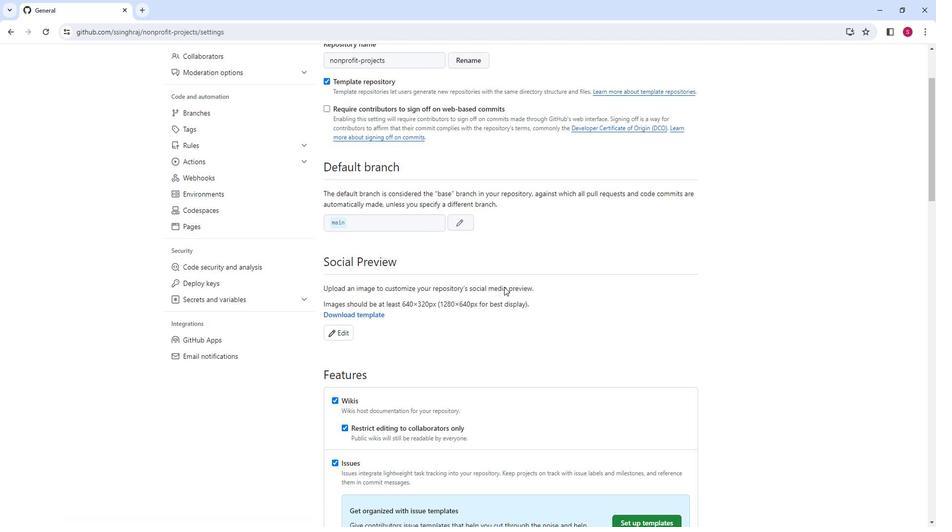
Action: Mouse scrolled (494, 290) with delta (0, 0)
Screenshot: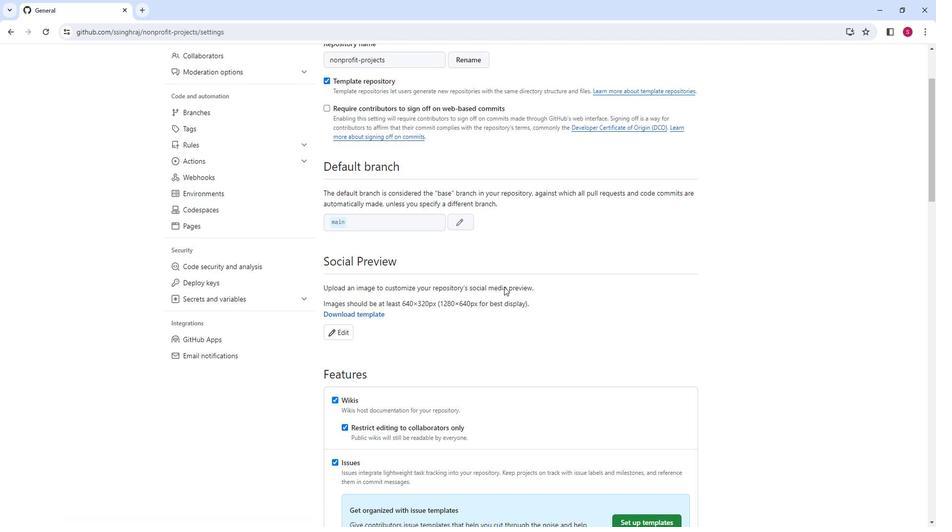 
Action: Mouse moved to (494, 291)
Screenshot: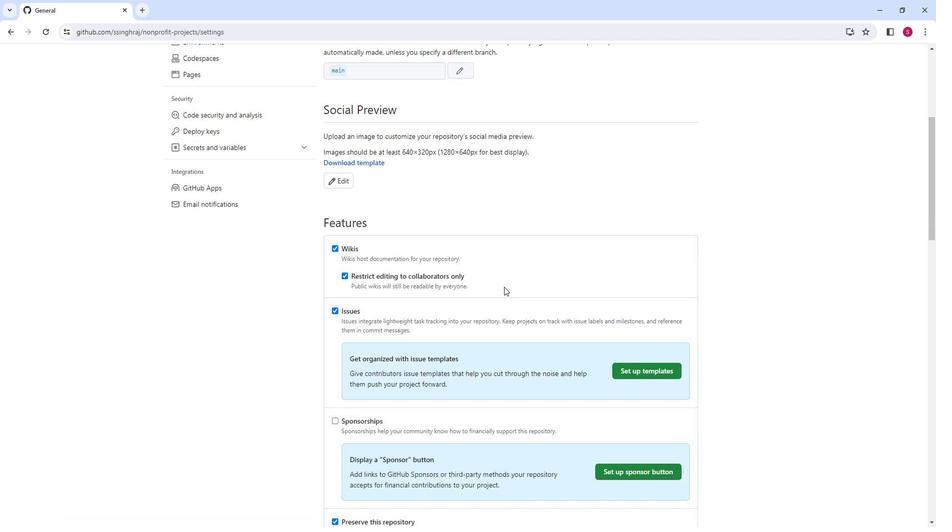 
Action: Mouse scrolled (494, 290) with delta (0, 0)
Screenshot: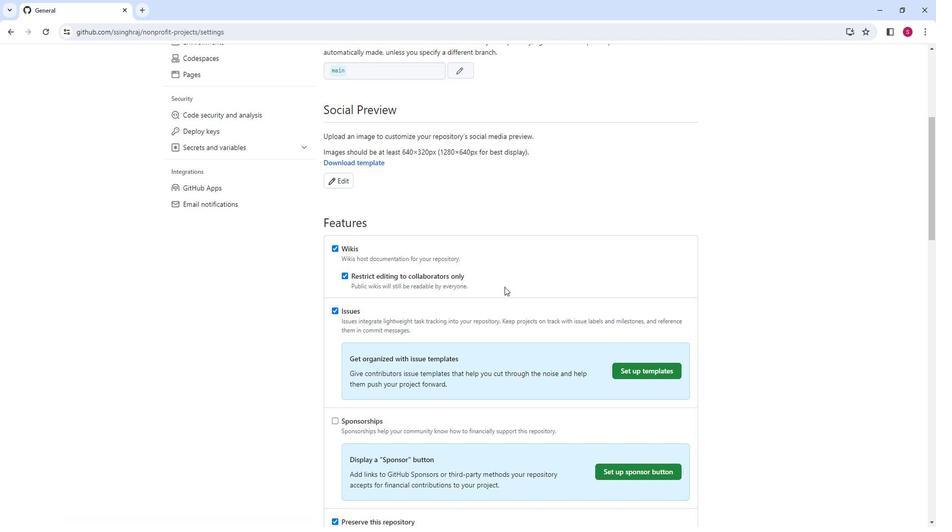 
Action: Mouse scrolled (494, 290) with delta (0, 0)
Screenshot: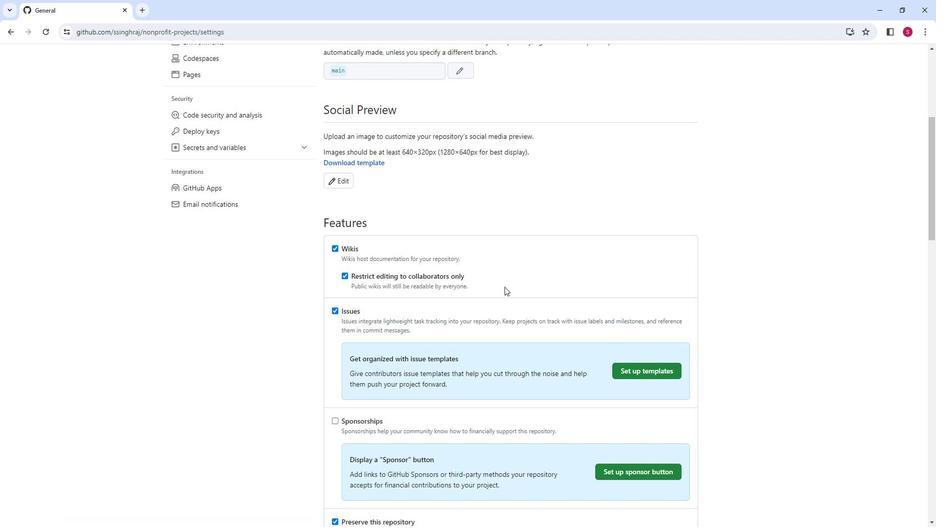 
Action: Mouse scrolled (494, 290) with delta (0, 0)
Screenshot: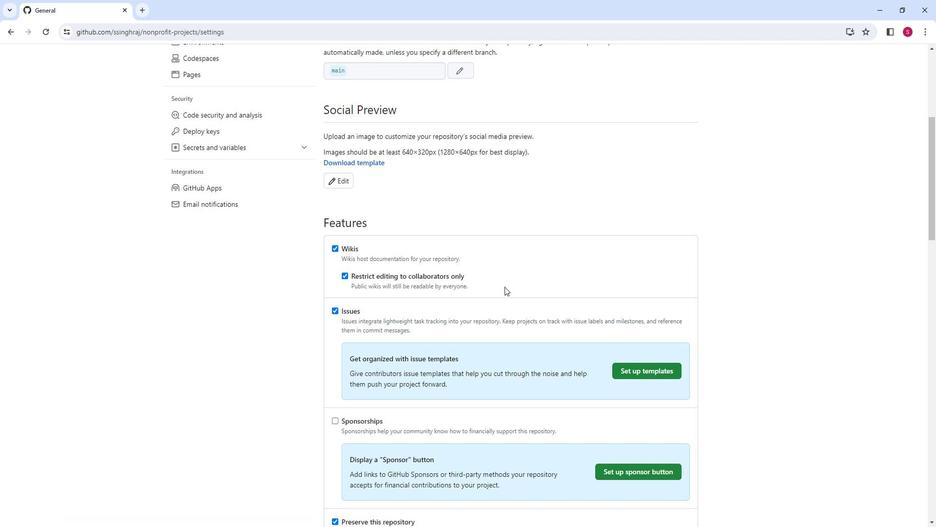 
Action: Mouse scrolled (494, 290) with delta (0, 0)
Screenshot: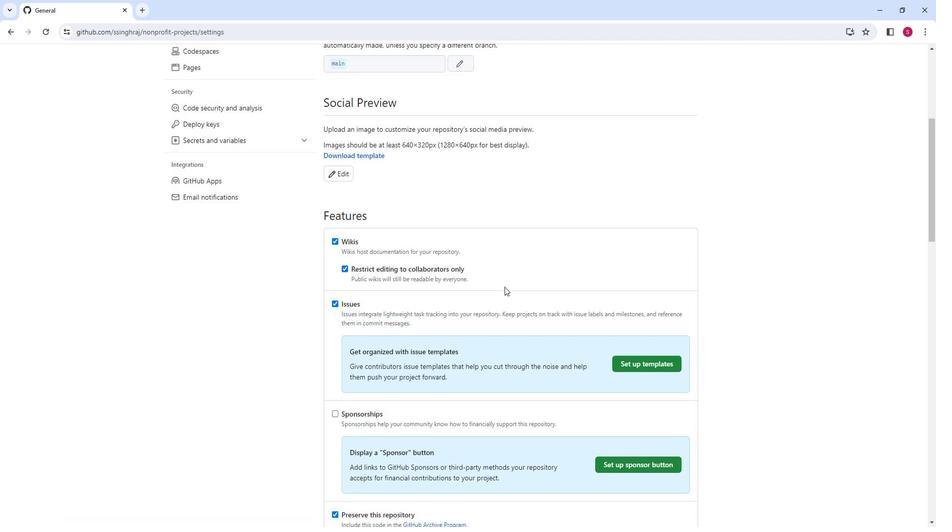 
Action: Mouse scrolled (494, 290) with delta (0, 0)
Screenshot: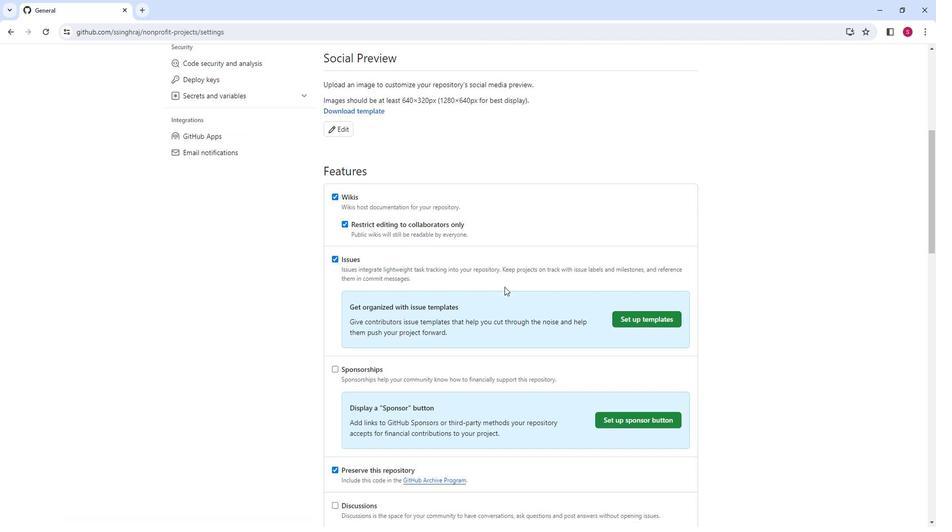 
Action: Mouse moved to (495, 290)
Screenshot: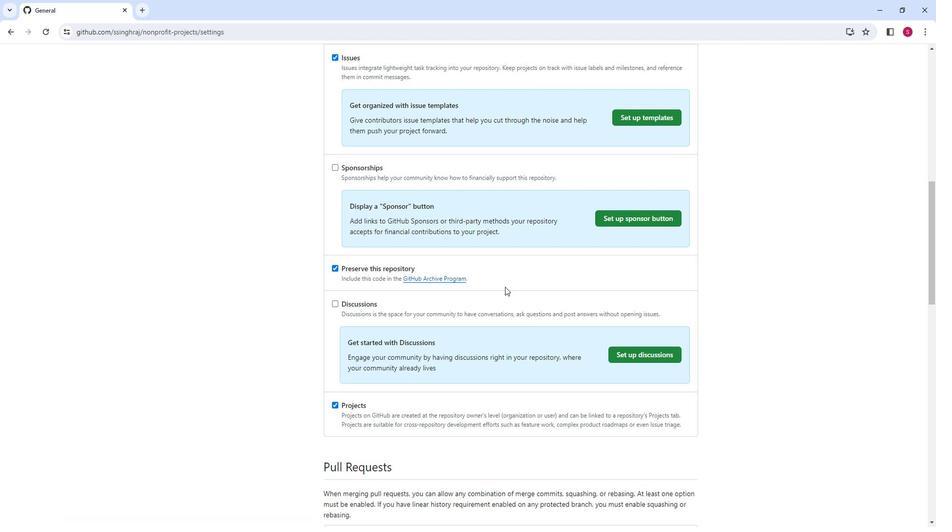 
Action: Mouse scrolled (495, 290) with delta (0, 0)
Screenshot: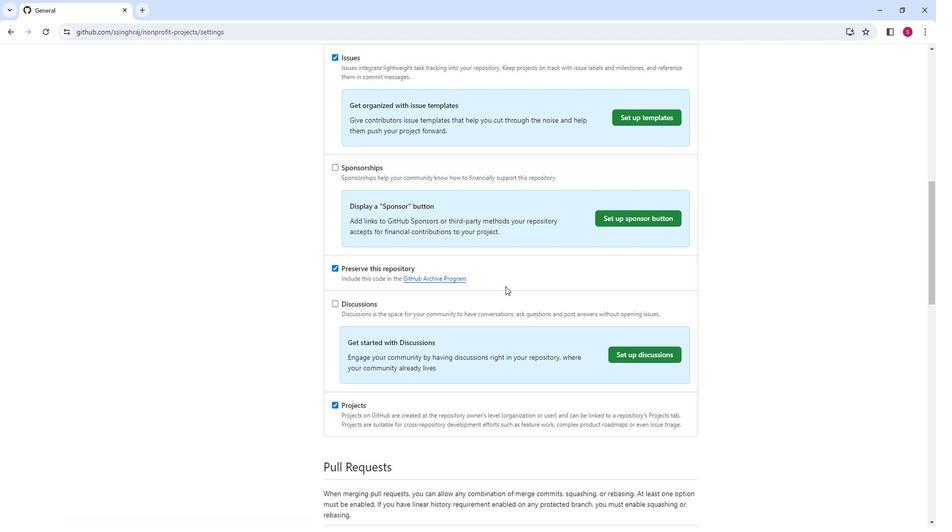 
Action: Mouse scrolled (495, 290) with delta (0, 0)
Screenshot: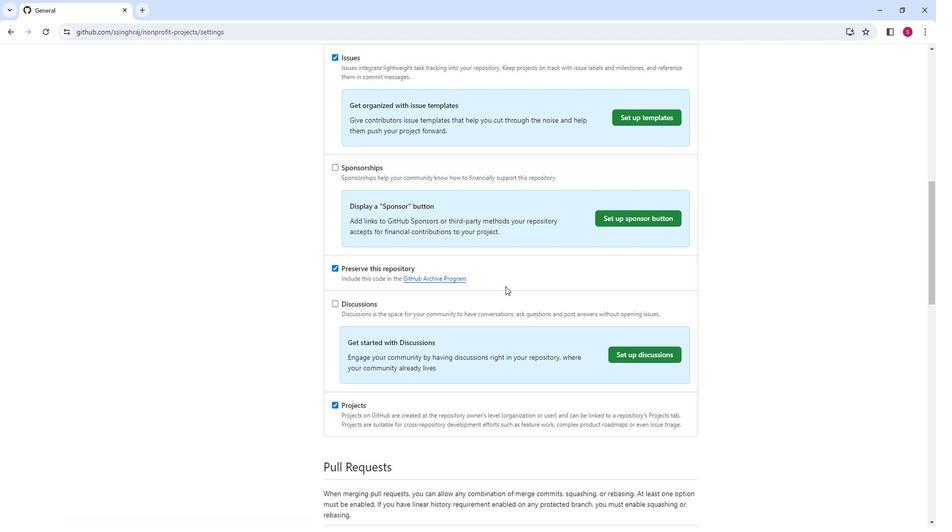 
Action: Mouse scrolled (495, 290) with delta (0, 0)
Screenshot: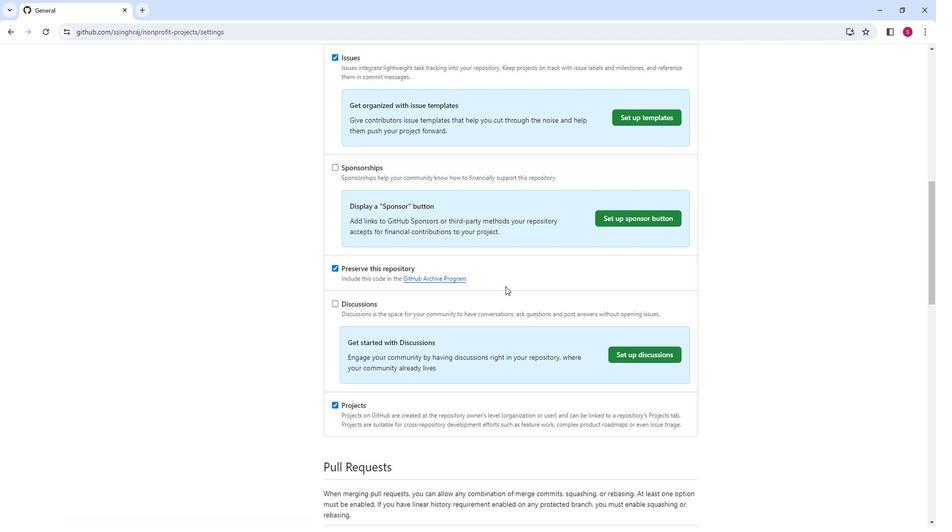 
Action: Mouse scrolled (495, 290) with delta (0, 0)
Screenshot: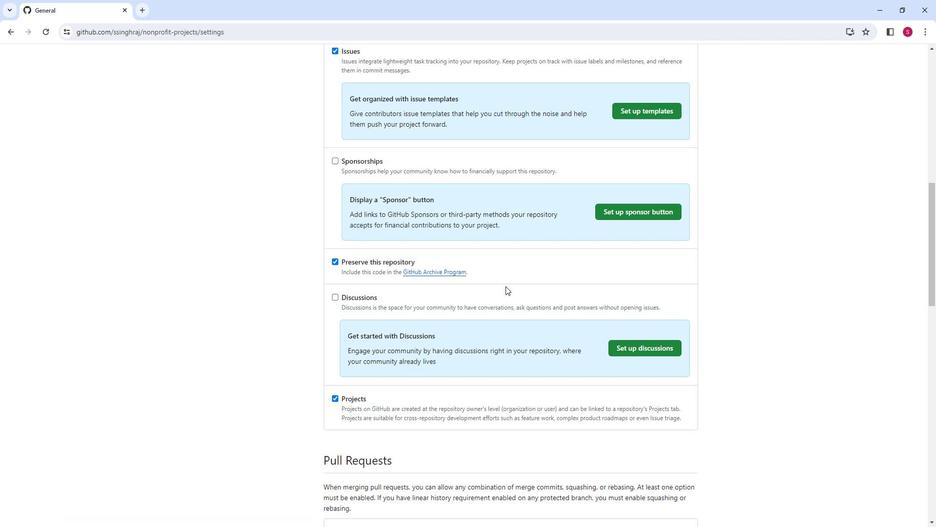 
Action: Mouse scrolled (495, 290) with delta (0, 0)
Screenshot: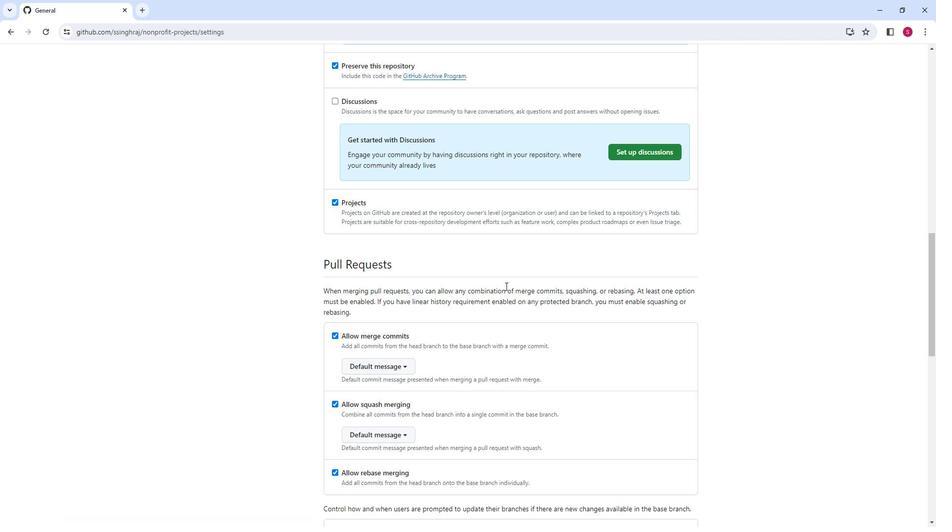 
Action: Mouse scrolled (495, 290) with delta (0, 0)
Screenshot: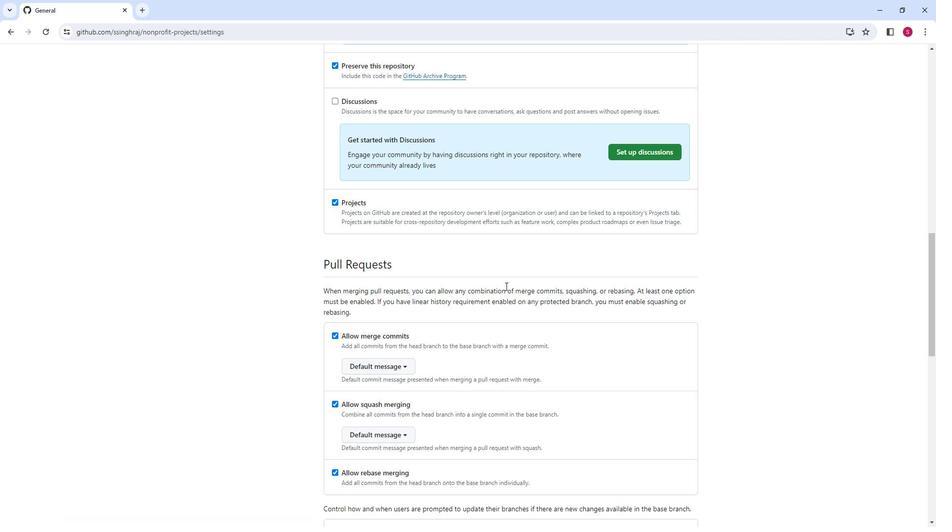 
Action: Mouse scrolled (495, 290) with delta (0, 0)
Screenshot: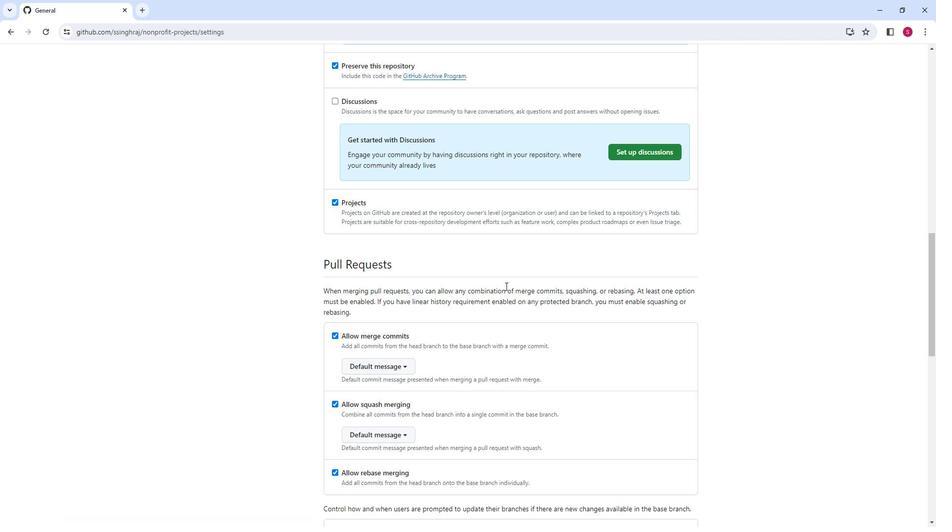 
Action: Mouse scrolled (495, 290) with delta (0, 0)
Screenshot: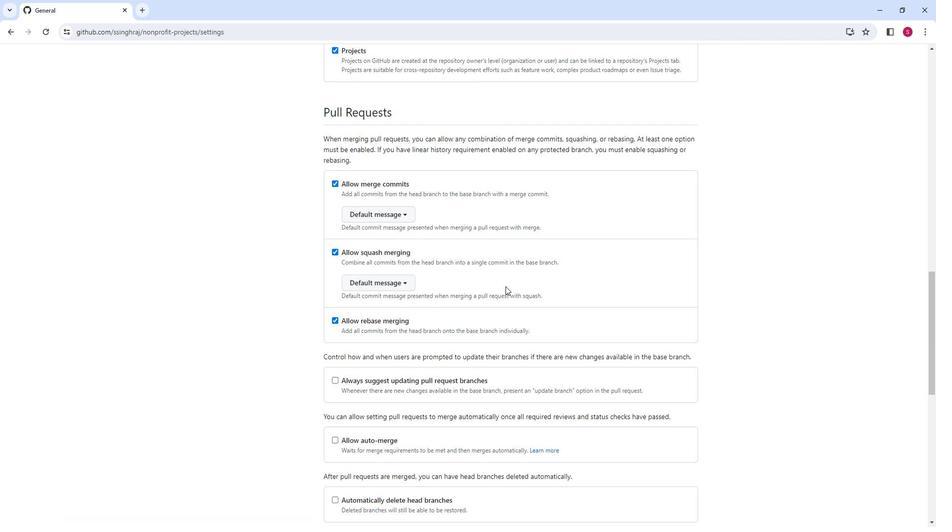 
Action: Mouse scrolled (495, 290) with delta (0, 0)
Screenshot: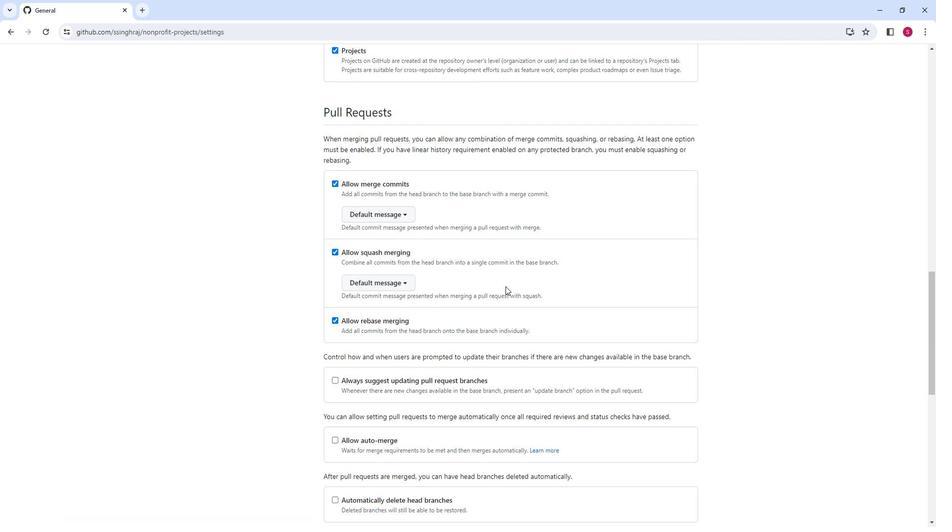 
Action: Mouse moved to (333, 404)
Screenshot: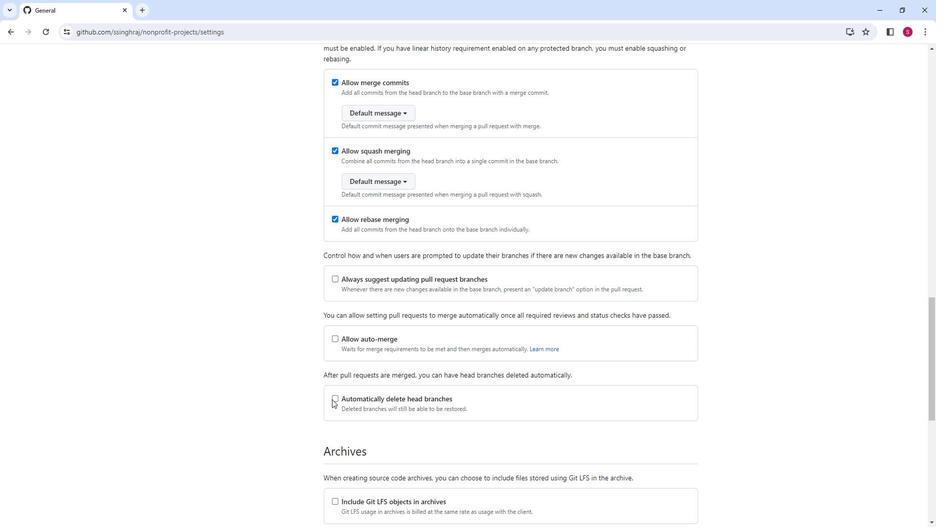 
Action: Mouse pressed left at (333, 404)
Screenshot: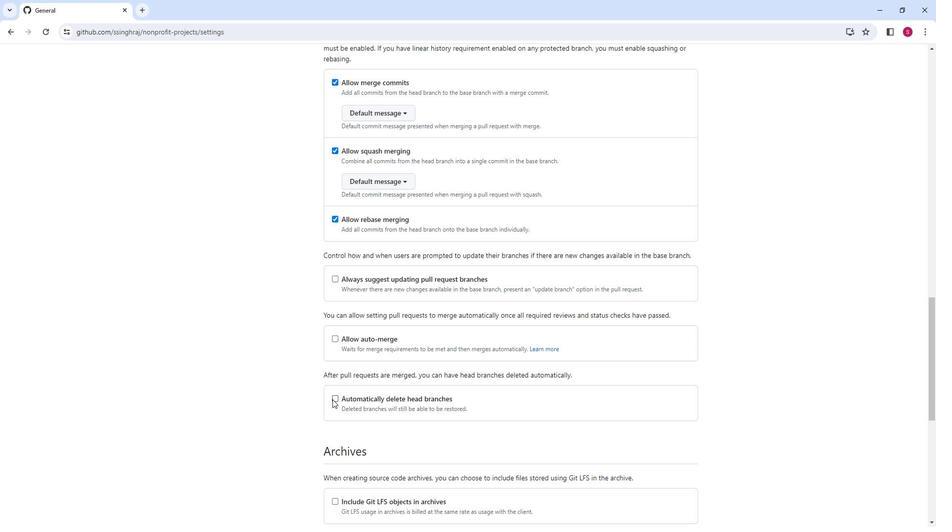 
Action: Mouse moved to (519, 331)
Screenshot: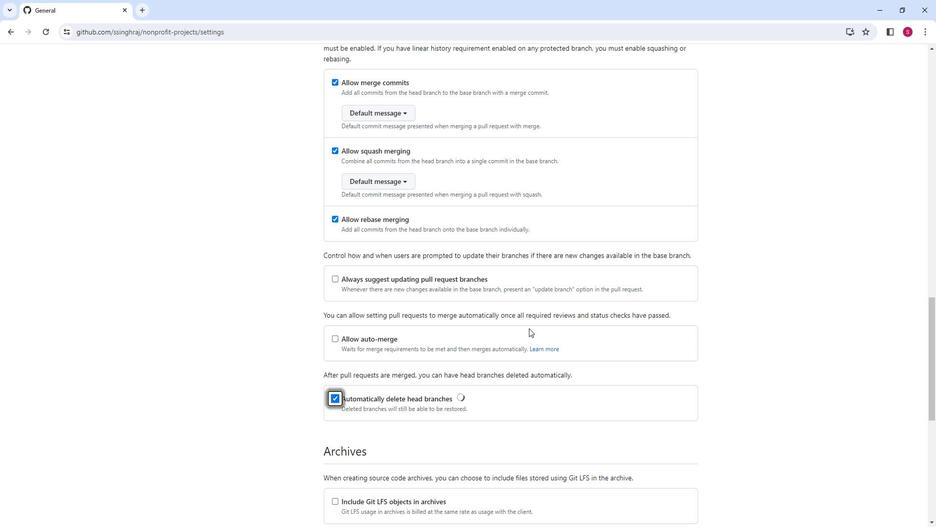 
Action: Mouse scrolled (519, 331) with delta (0, 0)
Screenshot: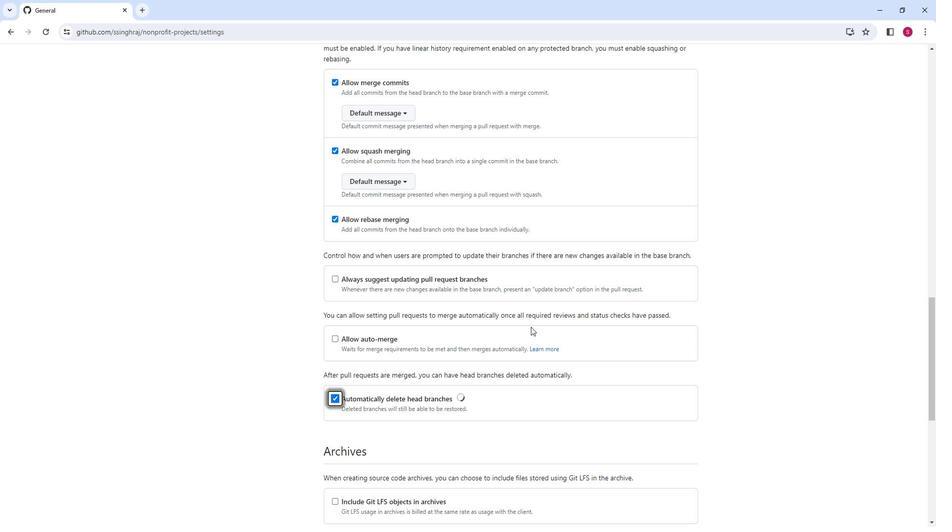
Action: Mouse scrolled (519, 331) with delta (0, 0)
Screenshot: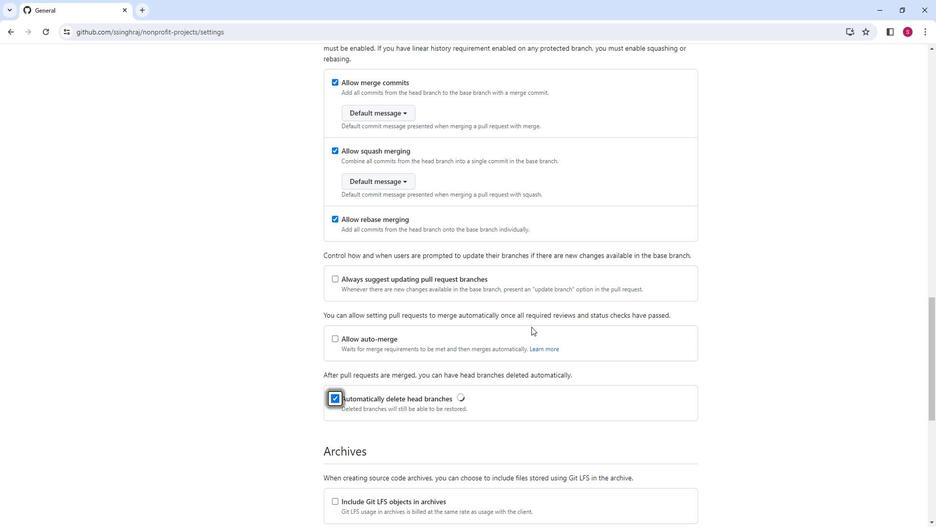 
Action: Mouse scrolled (519, 331) with delta (0, 0)
Screenshot: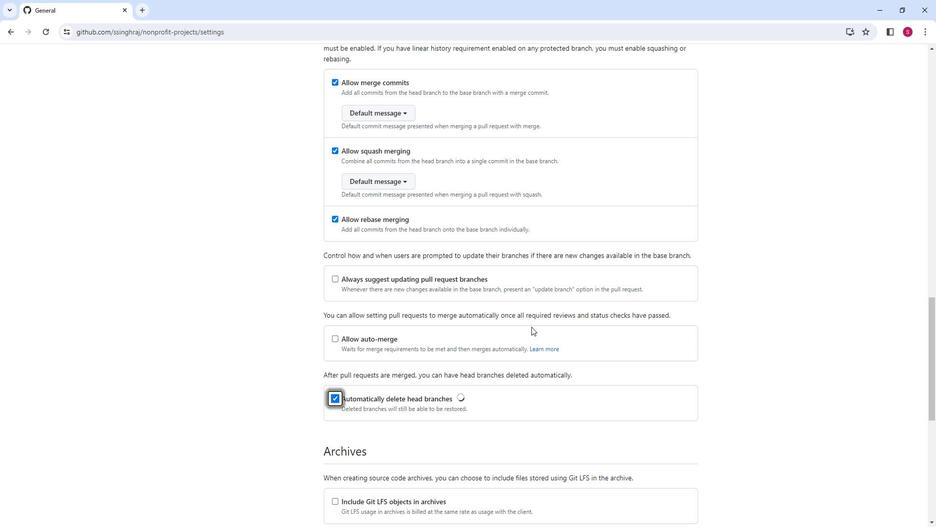
Action: Mouse scrolled (519, 331) with delta (0, 0)
Screenshot: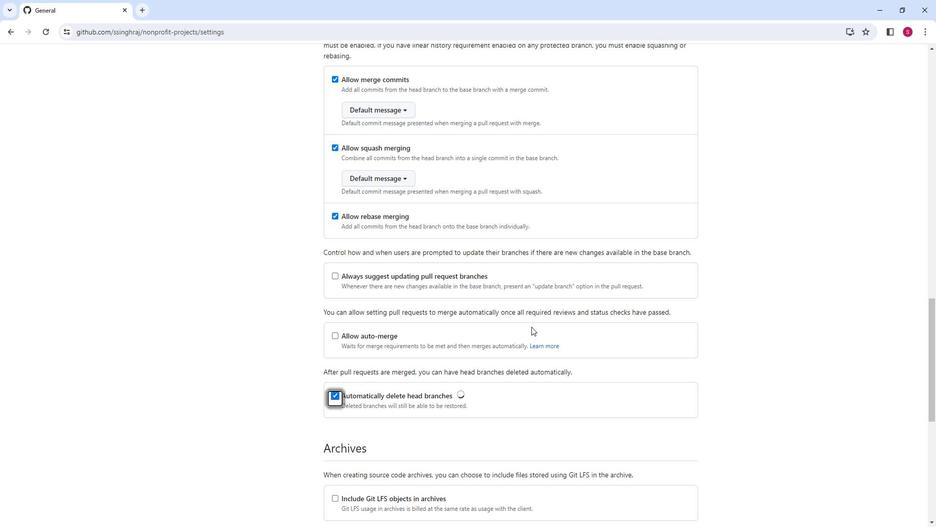 
Action: Mouse scrolled (519, 331) with delta (0, 0)
Screenshot: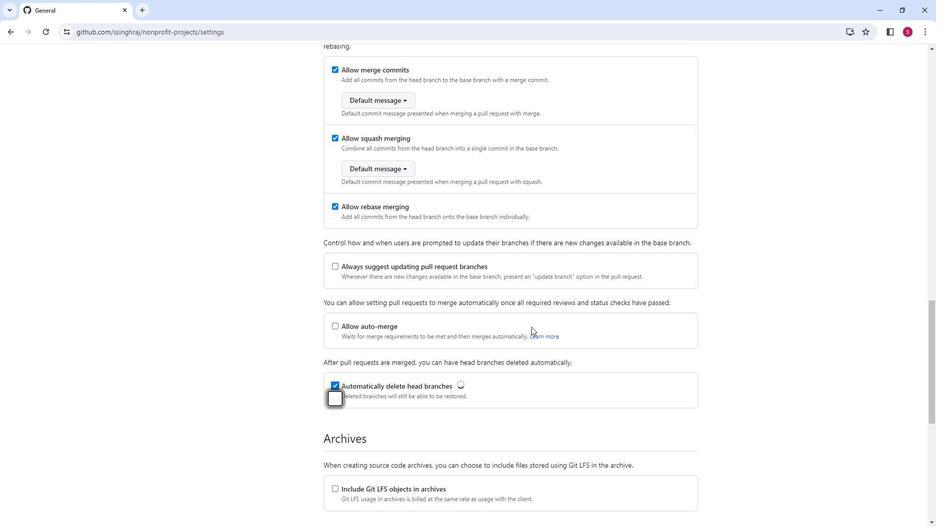 
Action: Mouse moved to (335, 252)
Screenshot: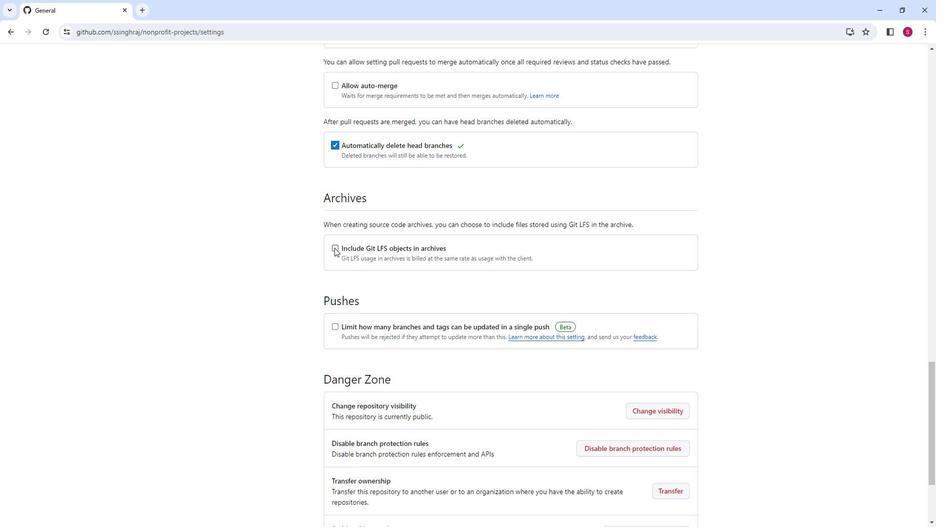 
Action: Mouse pressed left at (335, 252)
Screenshot: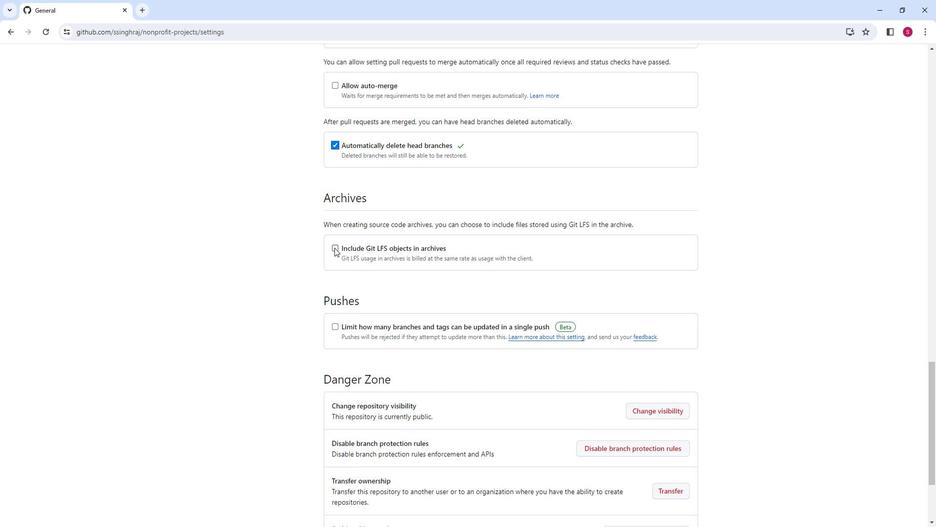 
Action: Mouse moved to (482, 321)
Screenshot: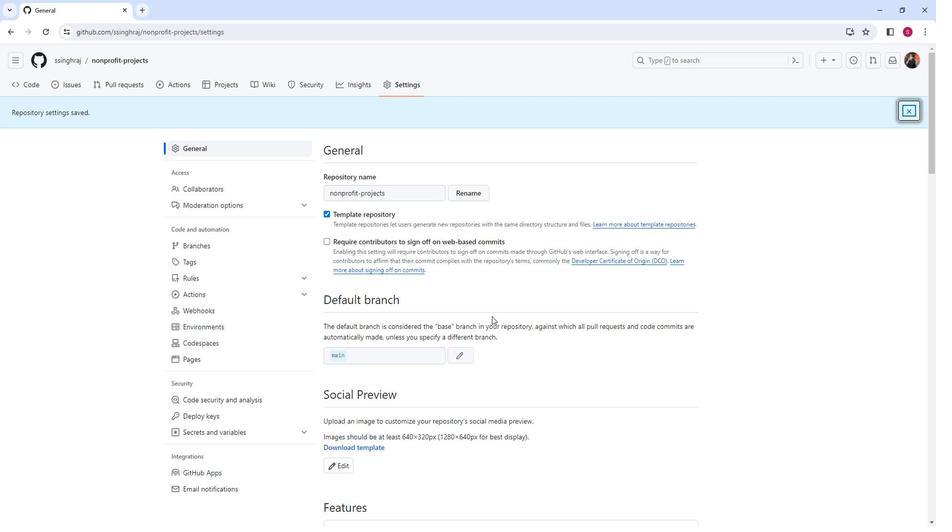 
